 Task: Search one way flight ticket for 3 adults in first from New Bern: Coastal Carolina Regional Airport (was Craven County Regional) to Raleigh: Raleigh-durham International Airport on 8-5-2023. Choice of flights is Spirit. Number of bags: 1 carry on bag. Price is upto 77000. Outbound departure time preference is 19:15.
Action: Mouse moved to (318, 288)
Screenshot: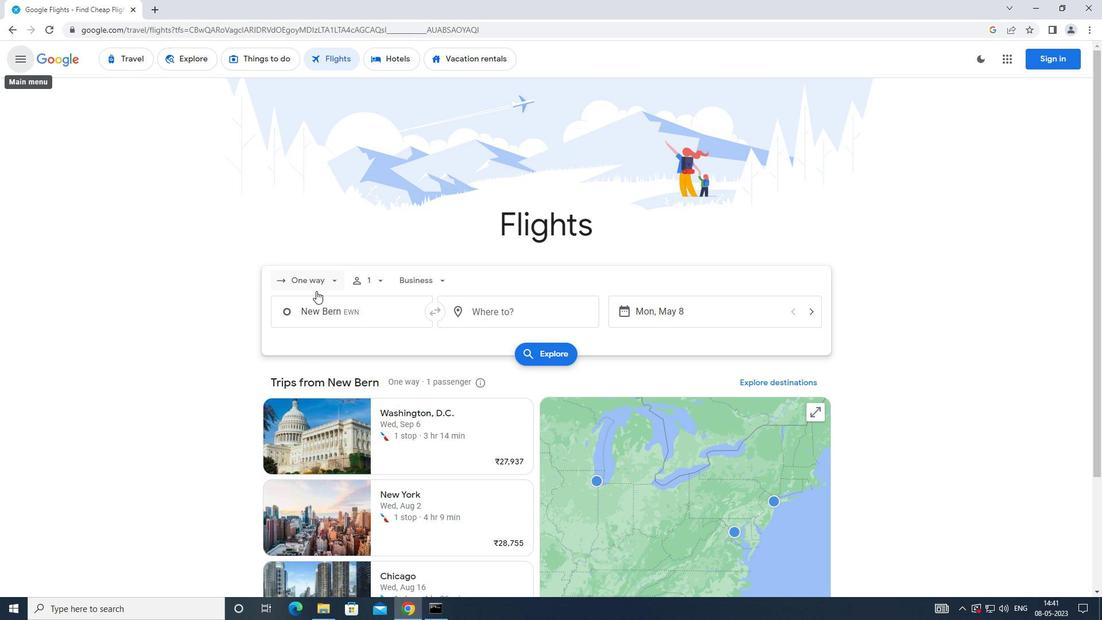 
Action: Mouse pressed left at (318, 288)
Screenshot: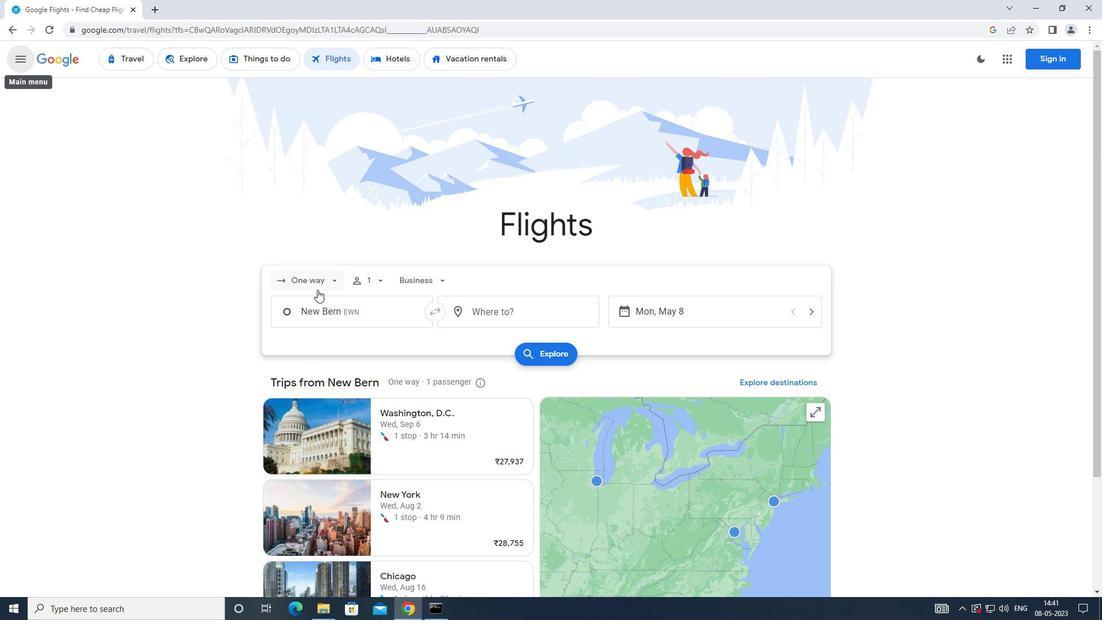 
Action: Mouse moved to (316, 333)
Screenshot: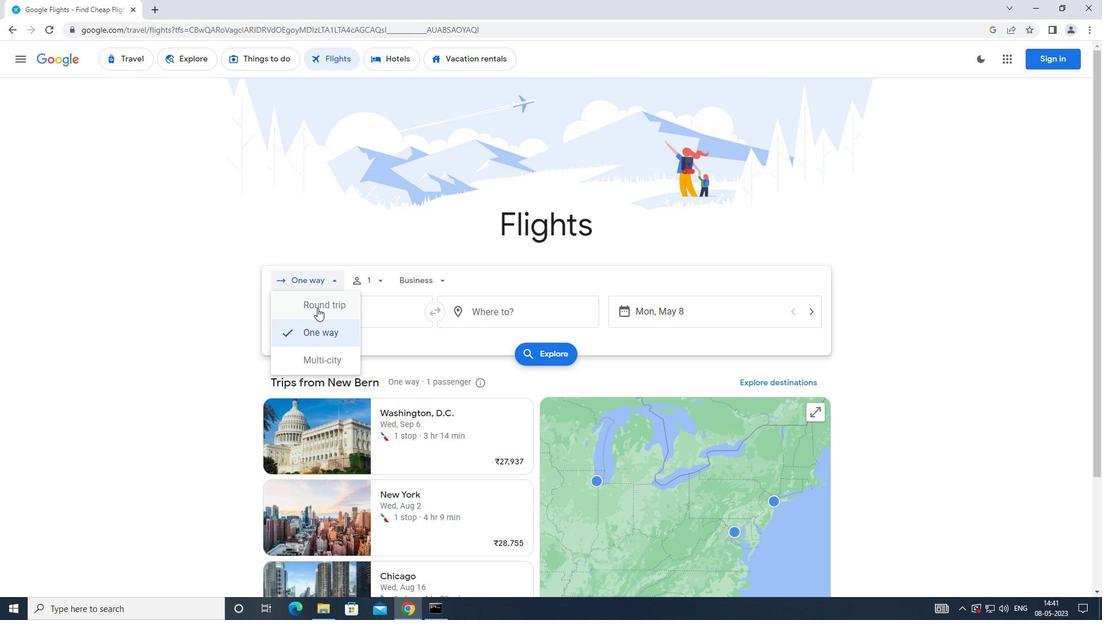 
Action: Mouse pressed left at (316, 333)
Screenshot: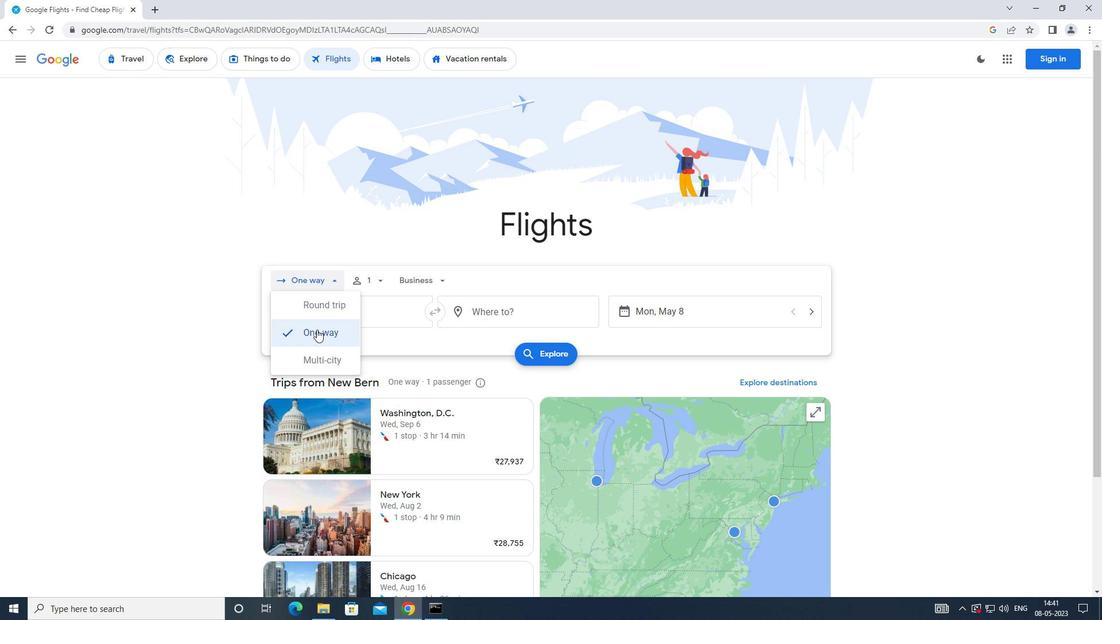 
Action: Mouse moved to (373, 291)
Screenshot: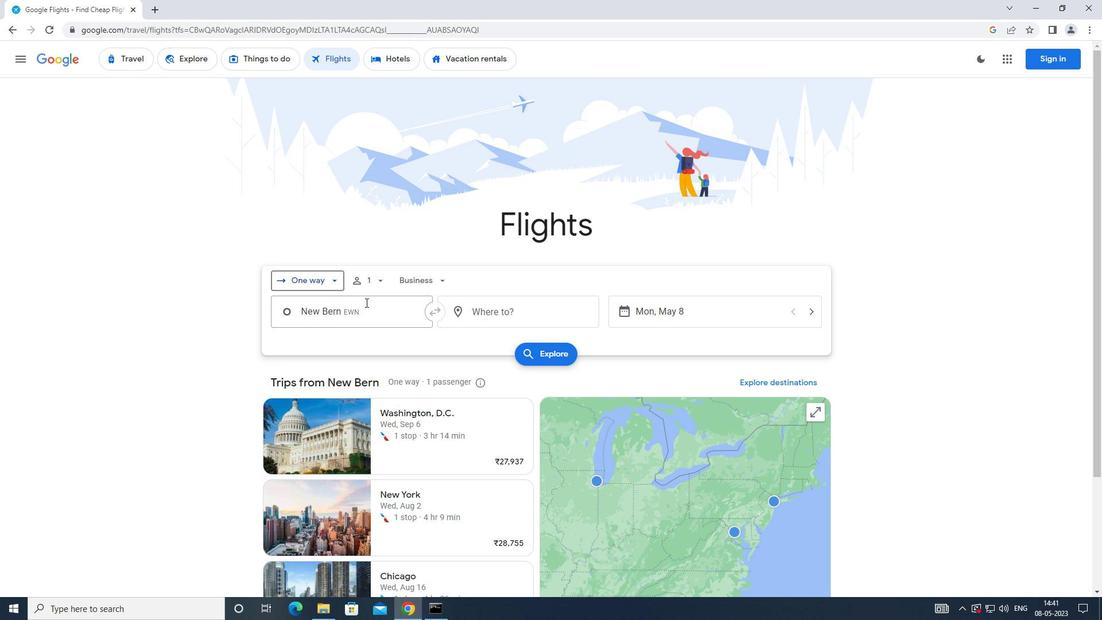 
Action: Mouse pressed left at (373, 291)
Screenshot: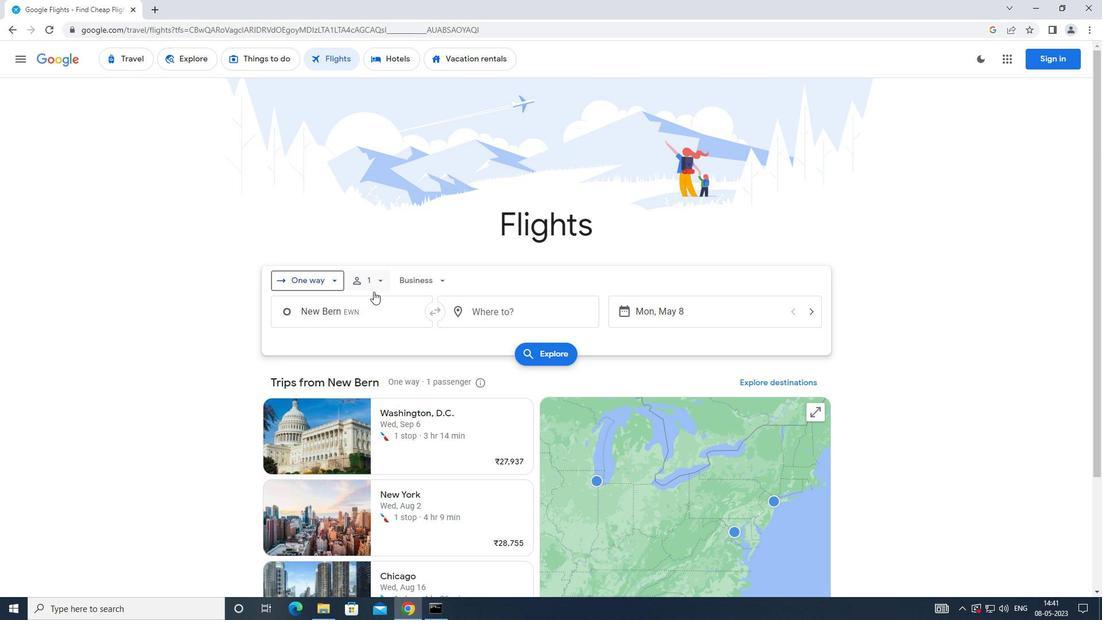 
Action: Mouse moved to (470, 315)
Screenshot: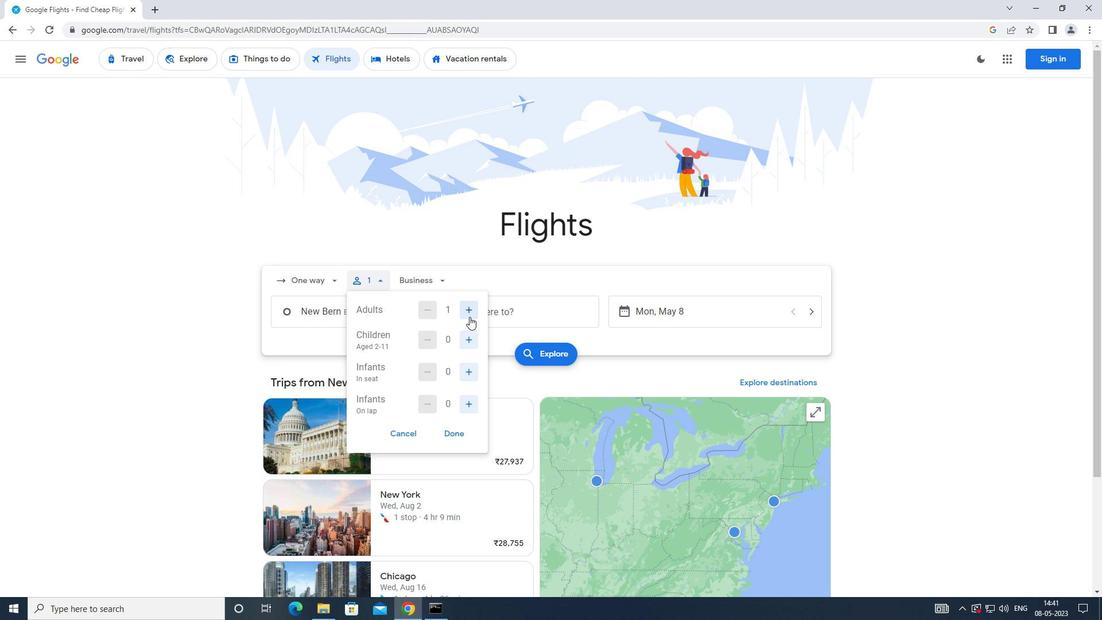 
Action: Mouse pressed left at (470, 315)
Screenshot: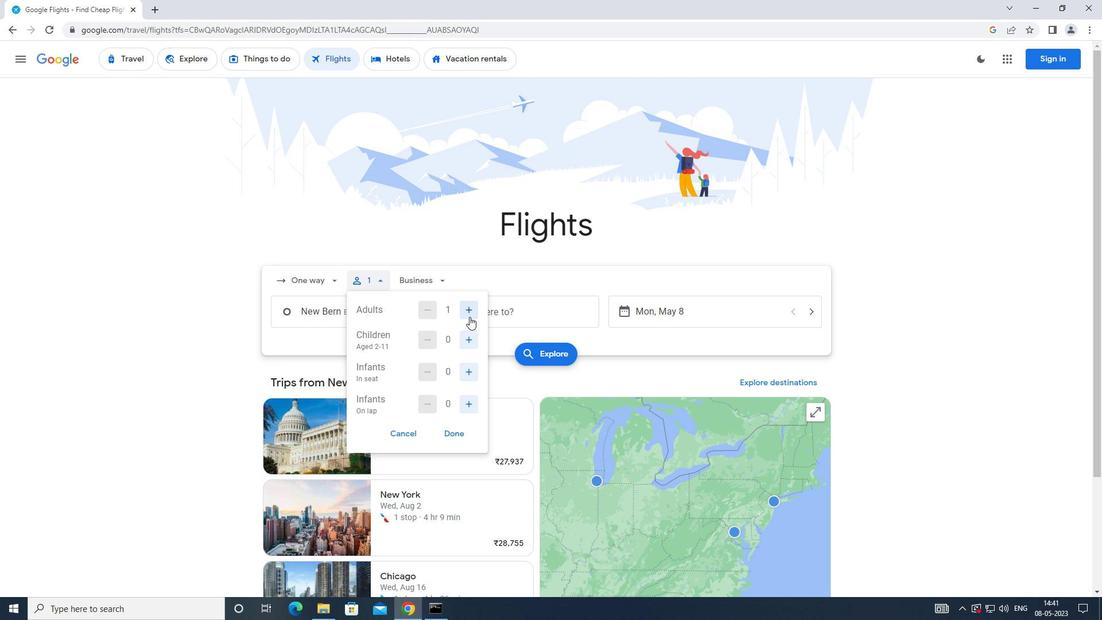 
Action: Mouse moved to (470, 315)
Screenshot: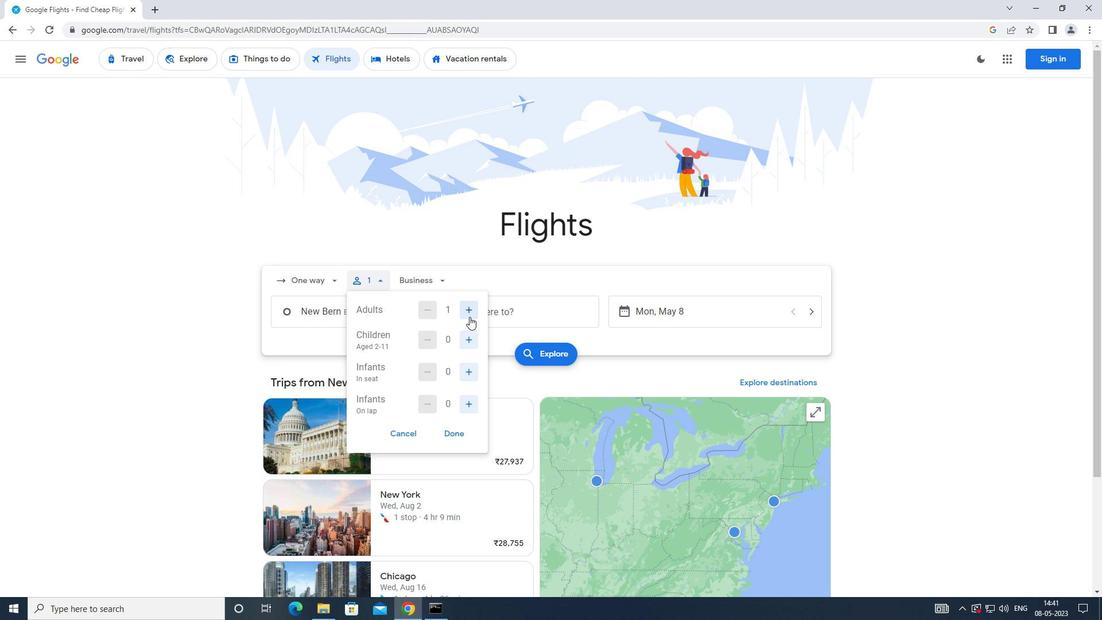 
Action: Mouse pressed left at (470, 315)
Screenshot: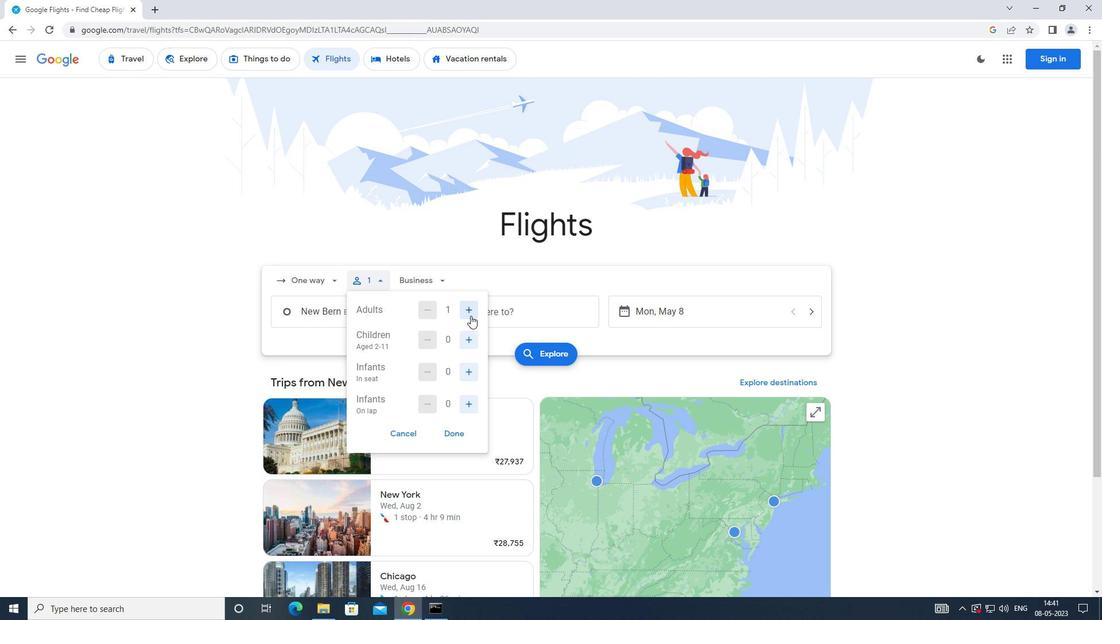 
Action: Mouse moved to (451, 429)
Screenshot: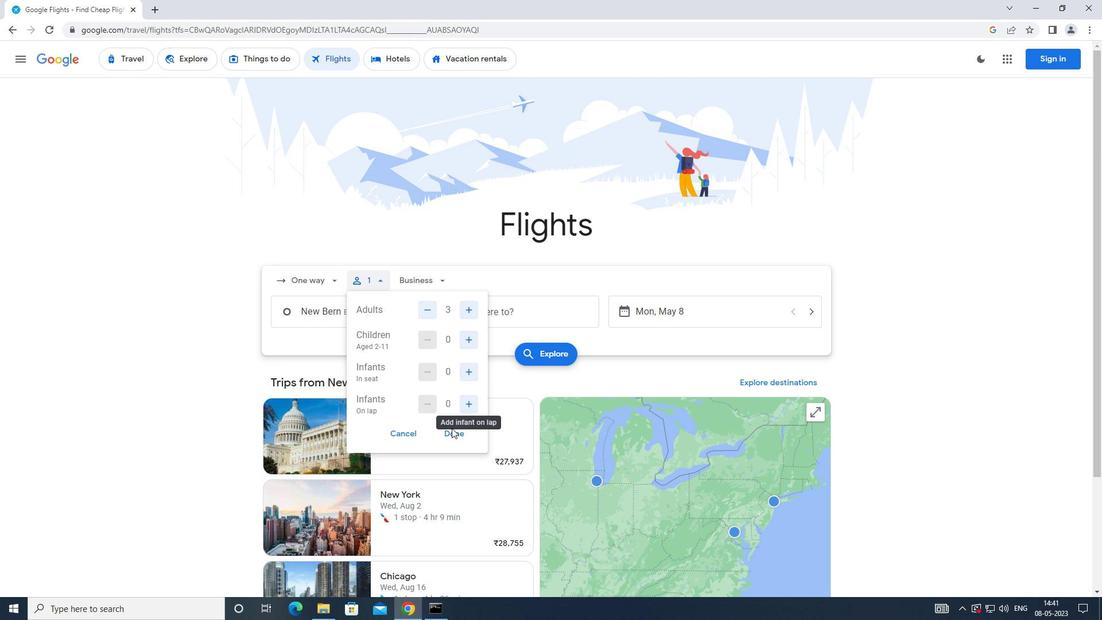 
Action: Mouse pressed left at (451, 429)
Screenshot: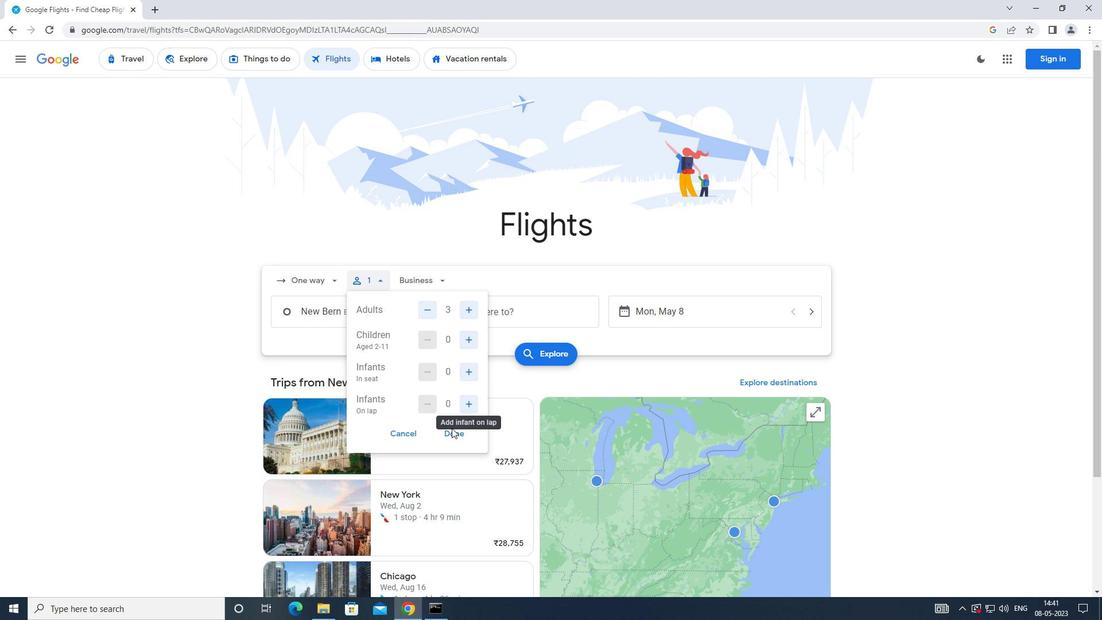 
Action: Mouse moved to (423, 288)
Screenshot: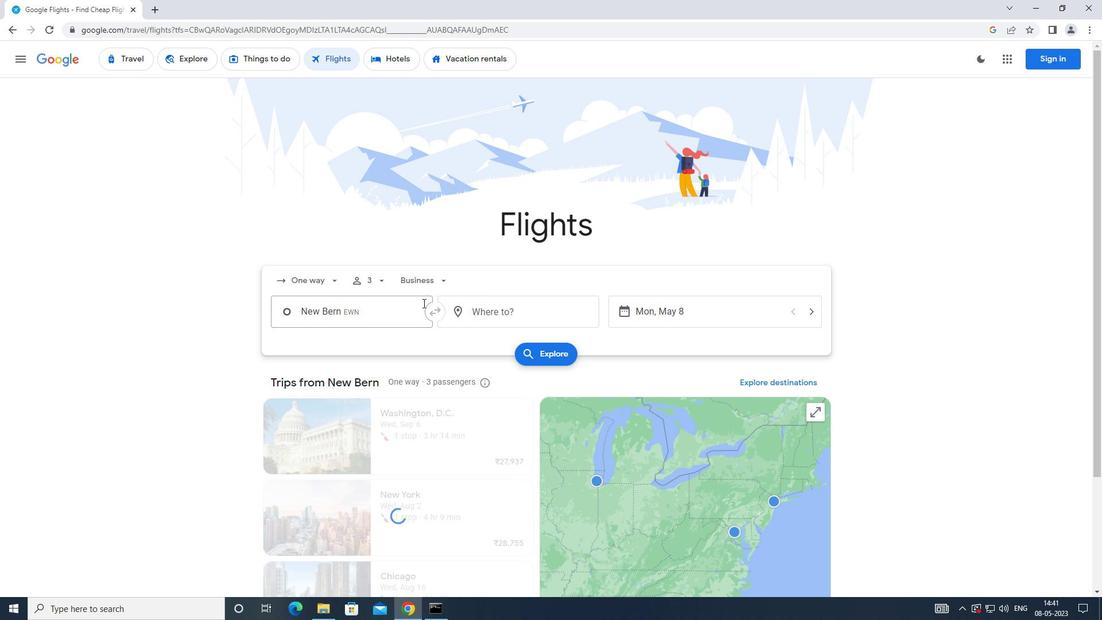 
Action: Mouse pressed left at (423, 288)
Screenshot: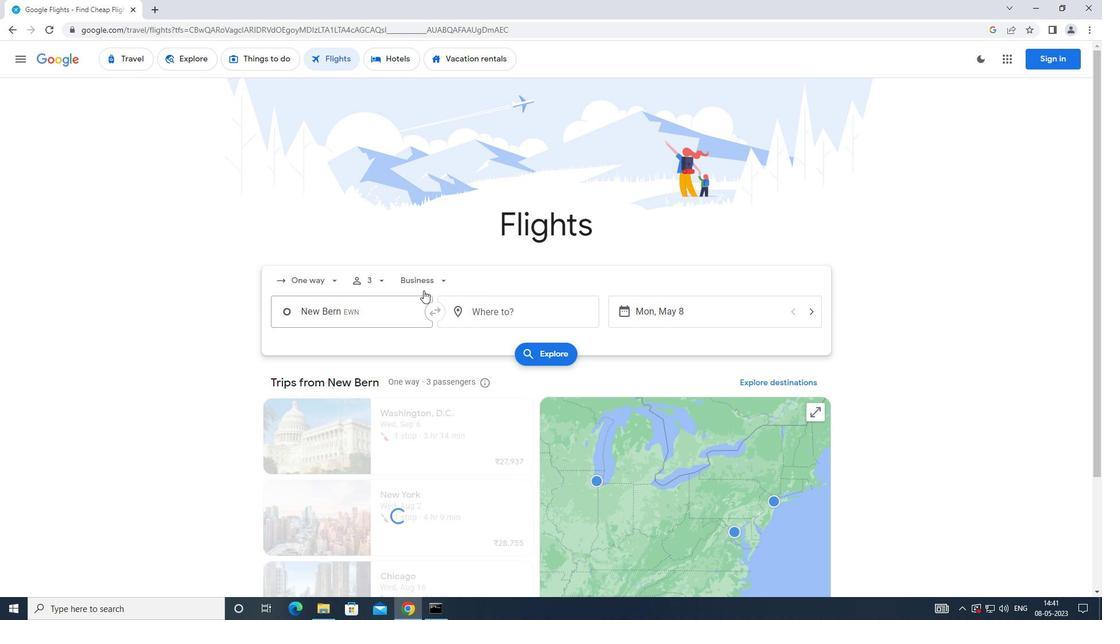
Action: Mouse moved to (449, 397)
Screenshot: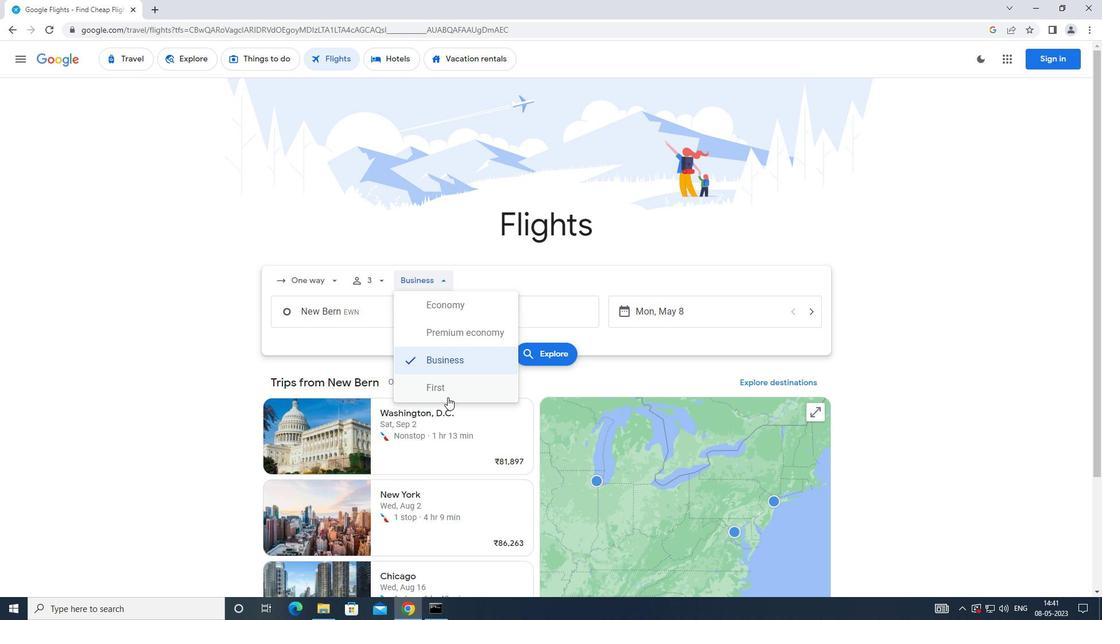 
Action: Mouse pressed left at (449, 397)
Screenshot: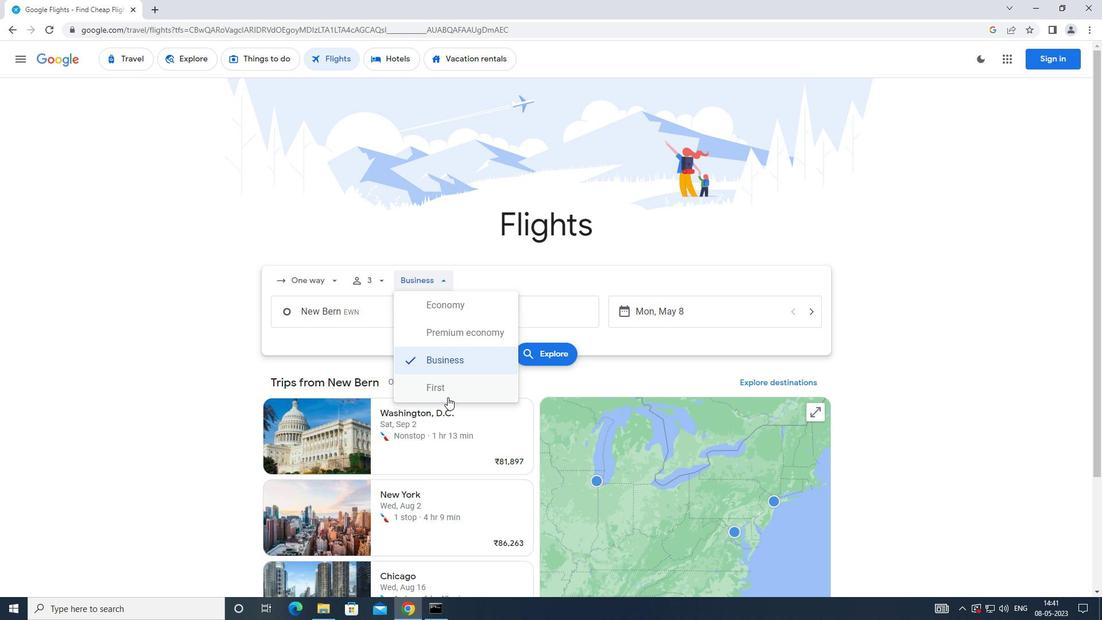 
Action: Mouse moved to (371, 307)
Screenshot: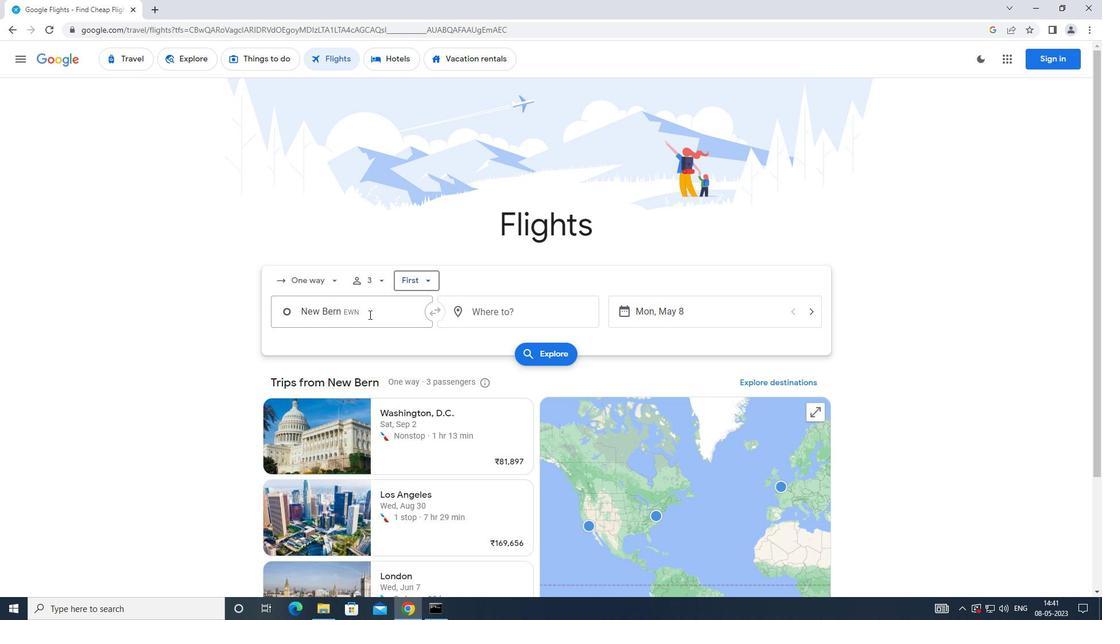 
Action: Mouse pressed left at (371, 307)
Screenshot: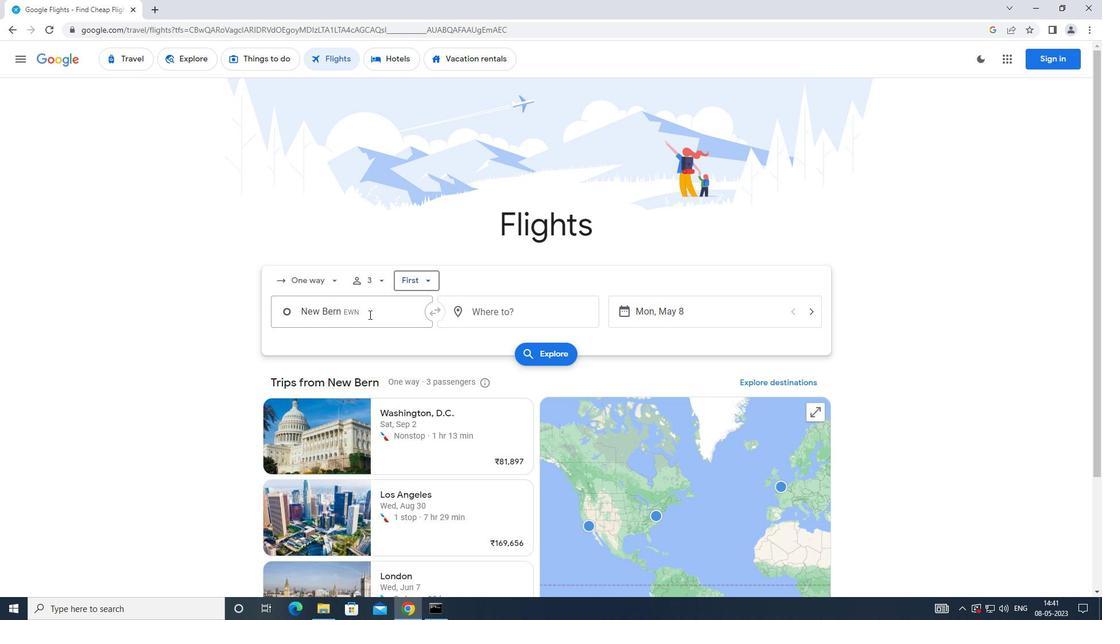 
Action: Mouse moved to (355, 318)
Screenshot: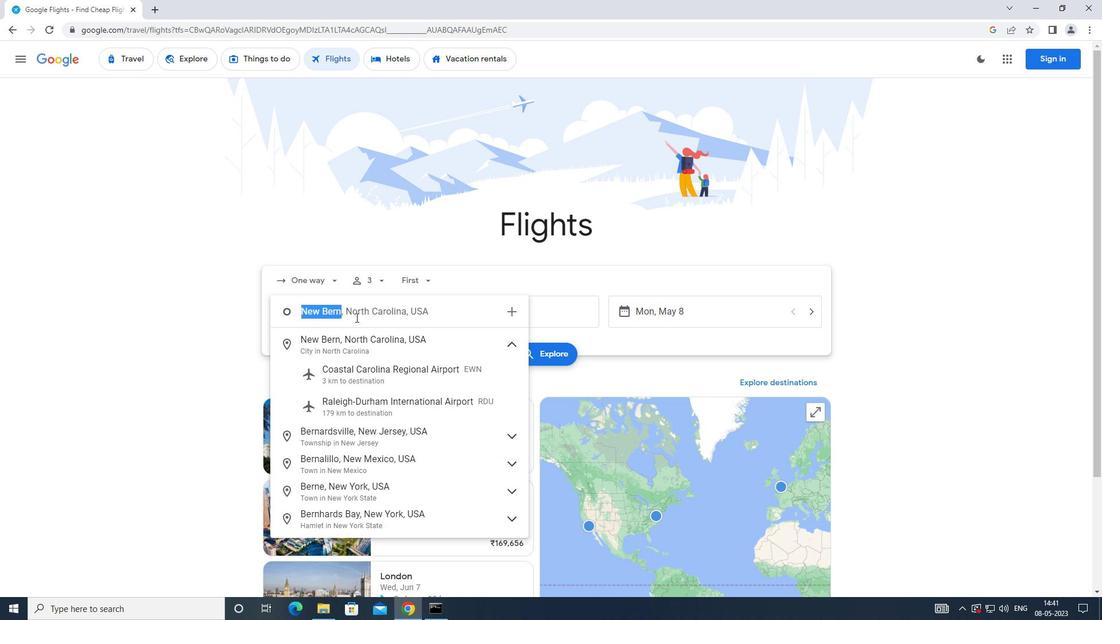 
Action: Key pressed <Key.caps_lock>
Screenshot: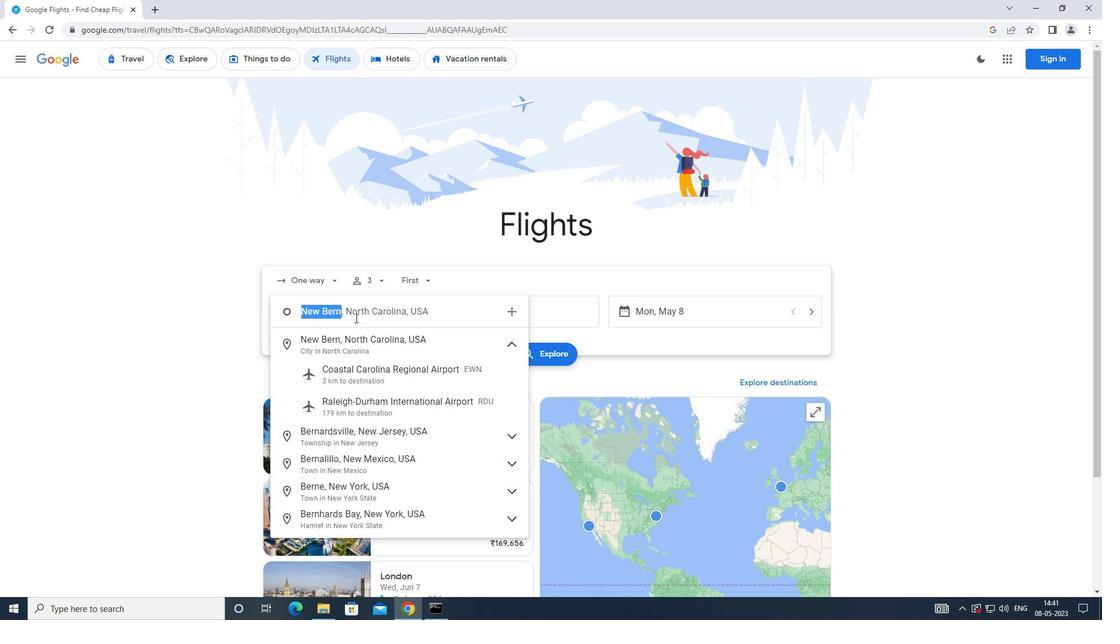 
Action: Mouse moved to (355, 318)
Screenshot: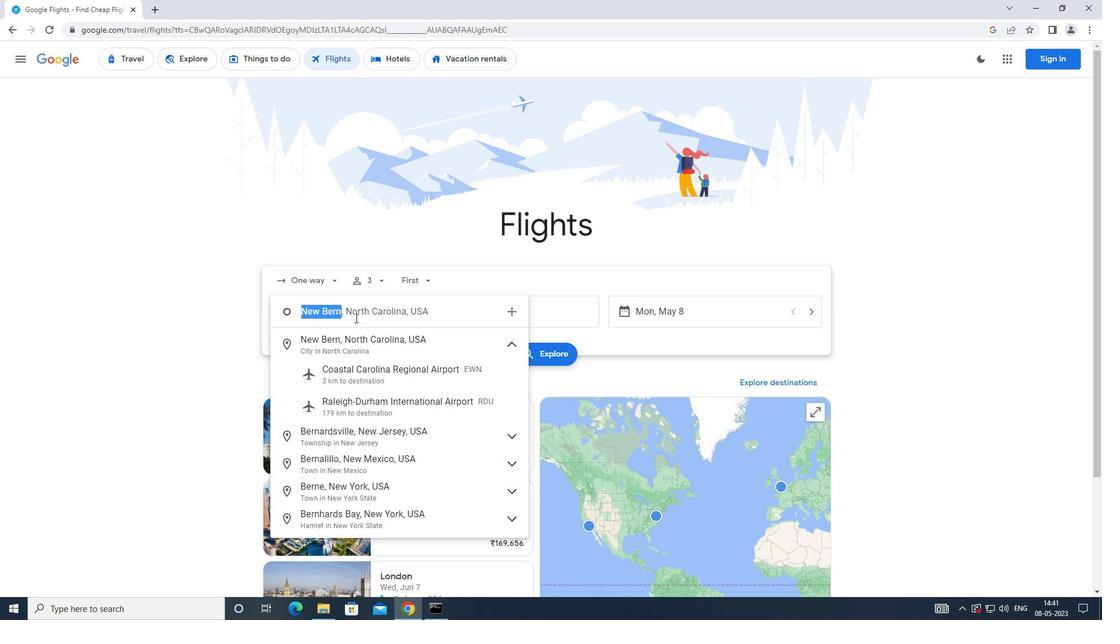 
Action: Key pressed c
Screenshot: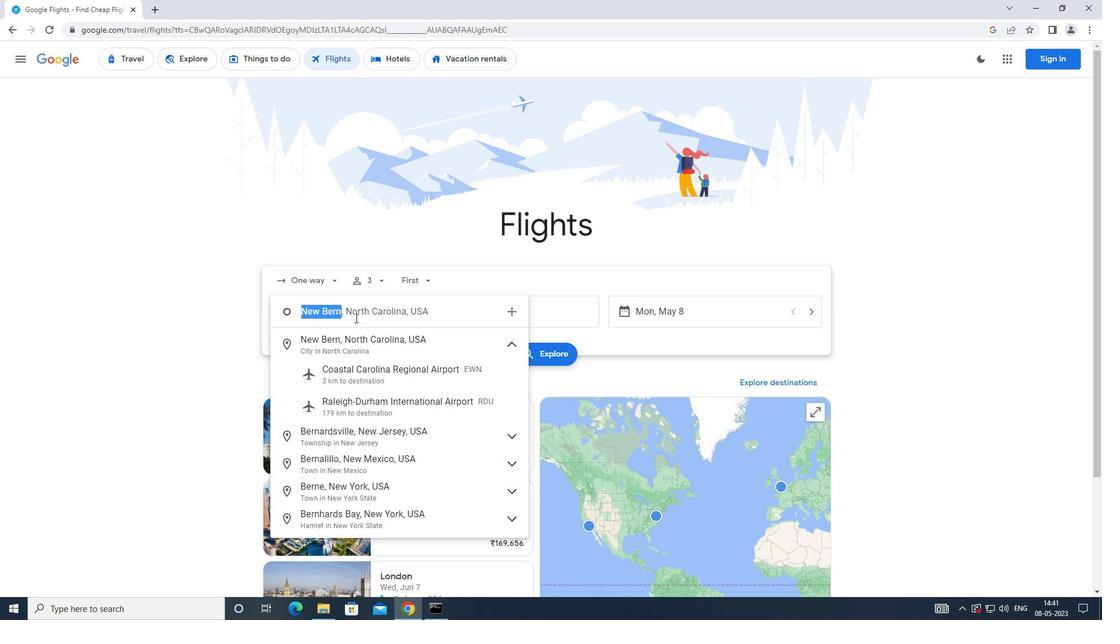 
Action: Mouse moved to (355, 318)
Screenshot: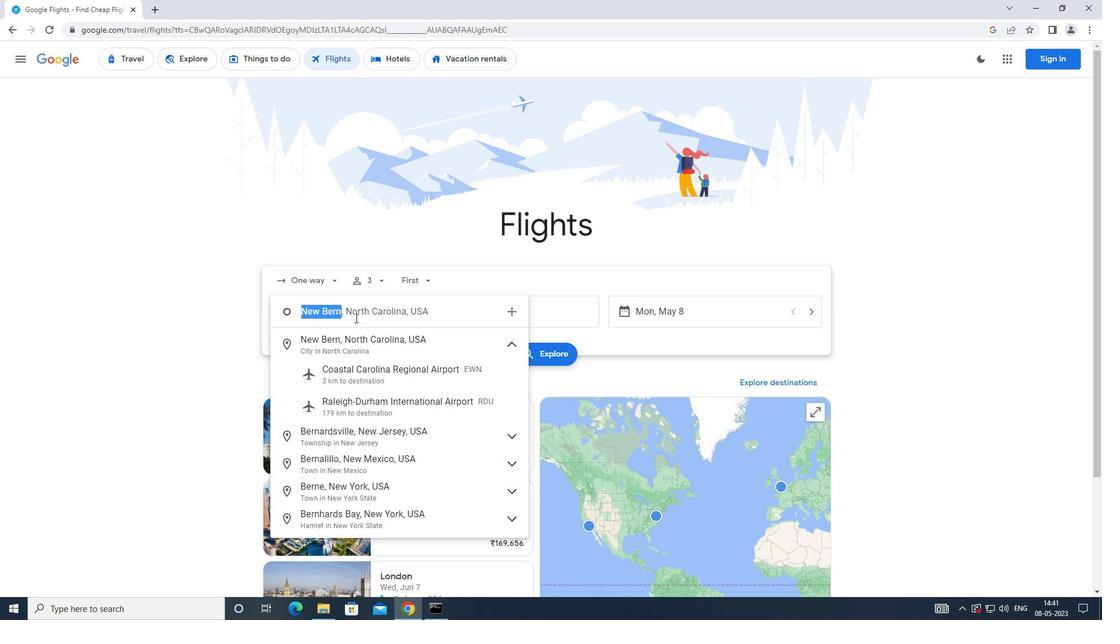 
Action: Key pressed <Key.caps_lock>
Screenshot: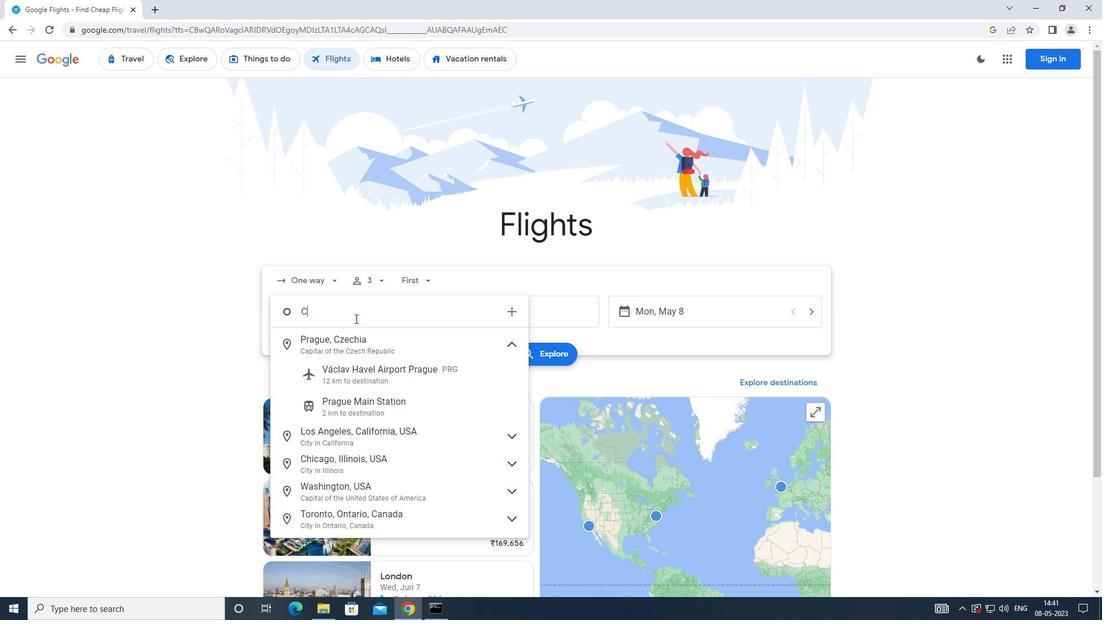 
Action: Mouse moved to (326, 337)
Screenshot: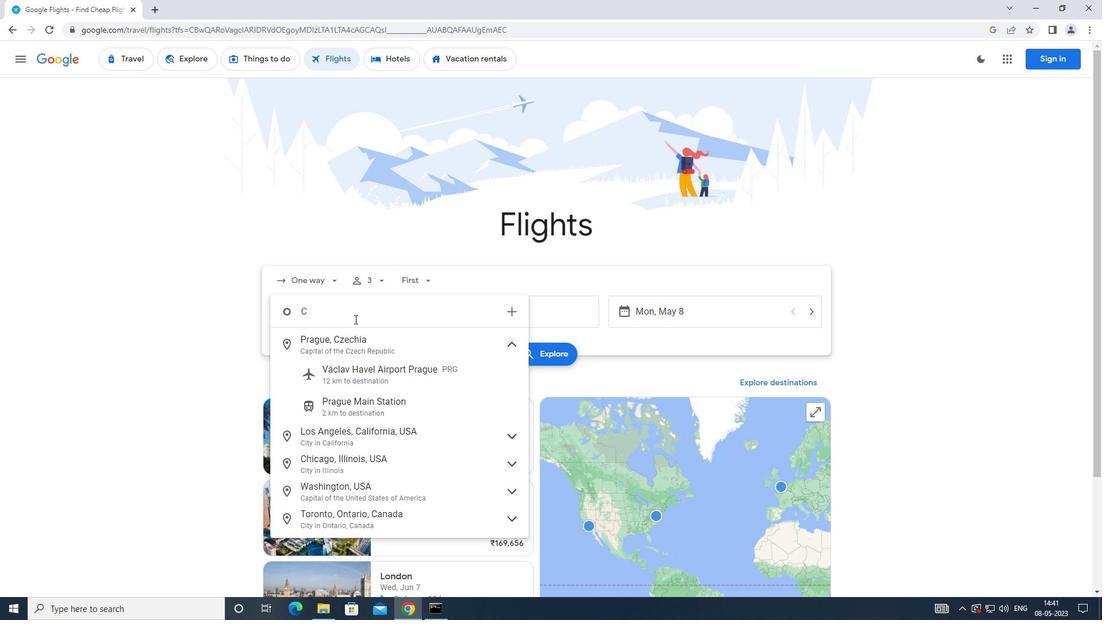 
Action: Key pressed oastal
Screenshot: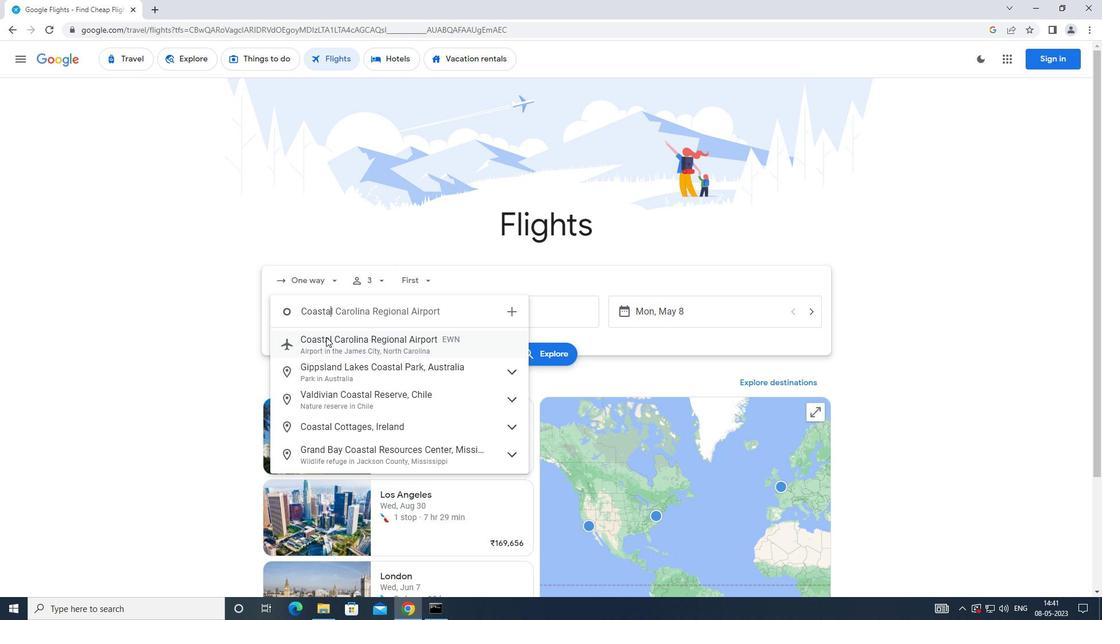 
Action: Mouse moved to (336, 349)
Screenshot: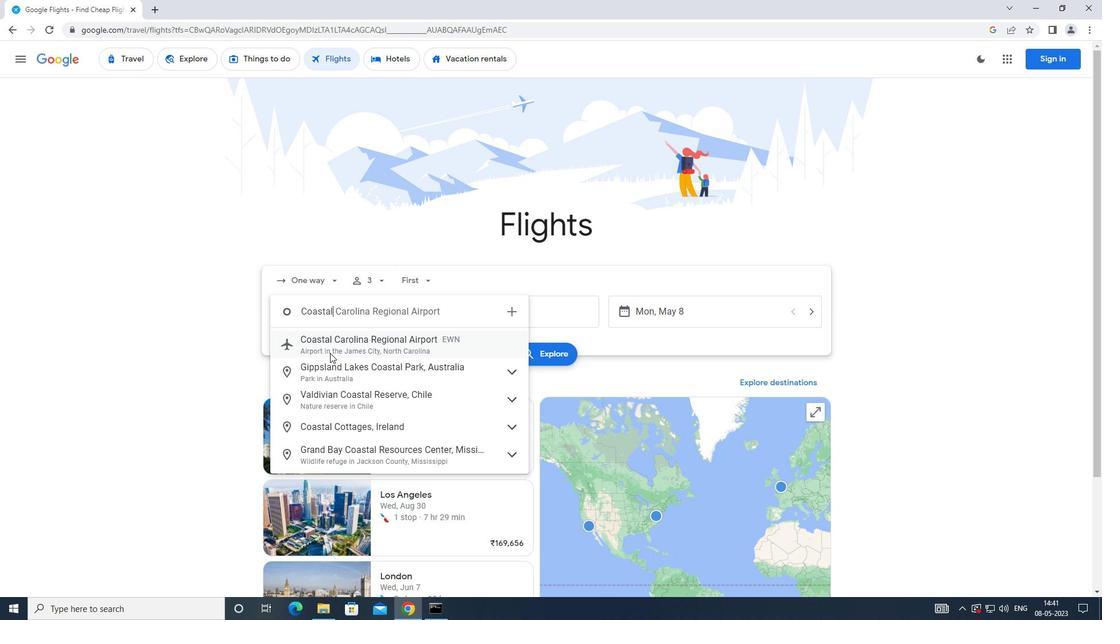 
Action: Mouse pressed left at (336, 349)
Screenshot: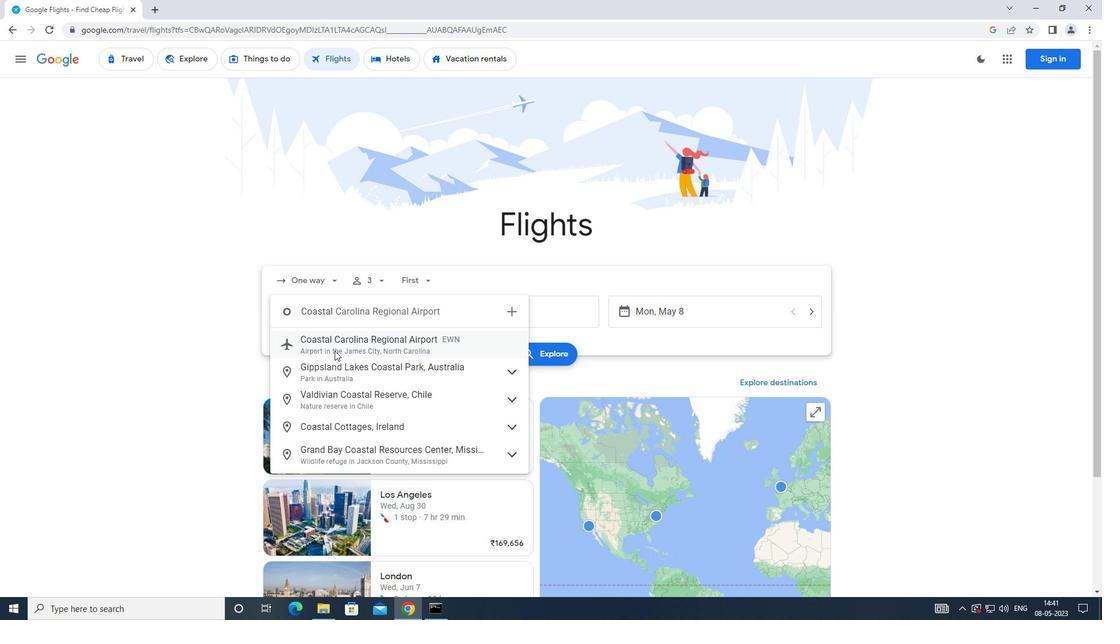 
Action: Mouse moved to (465, 316)
Screenshot: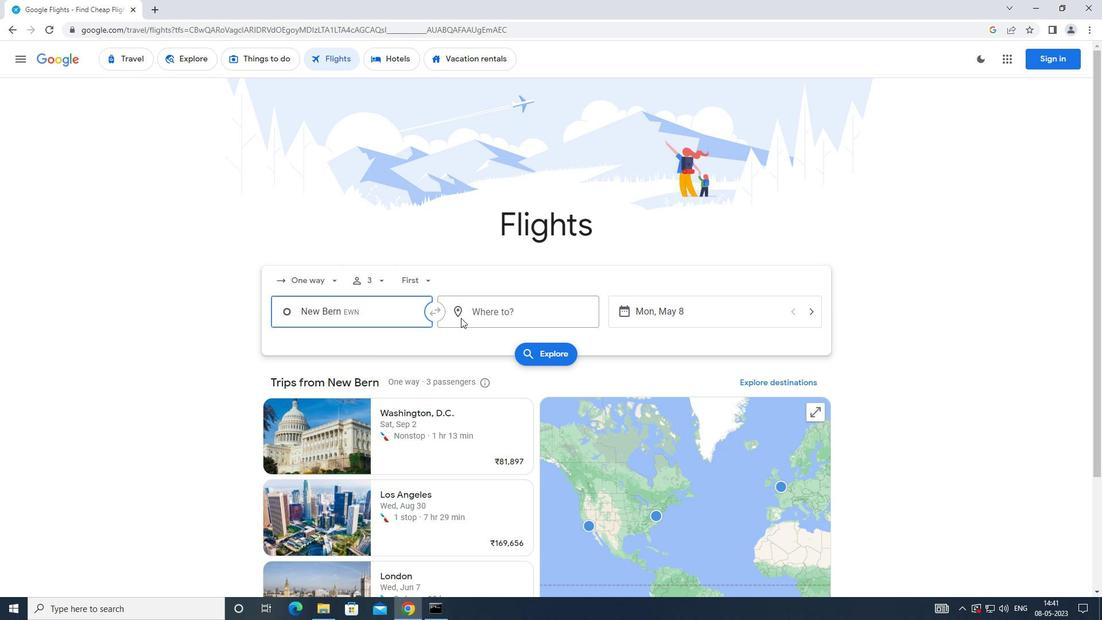 
Action: Mouse pressed left at (465, 316)
Screenshot: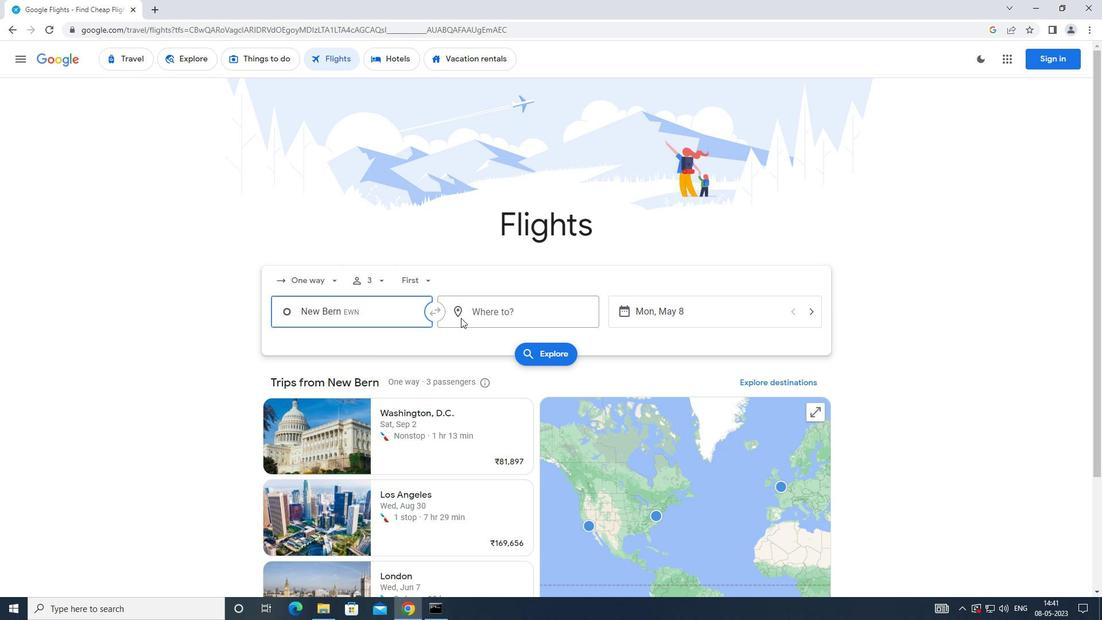 
Action: Mouse moved to (444, 328)
Screenshot: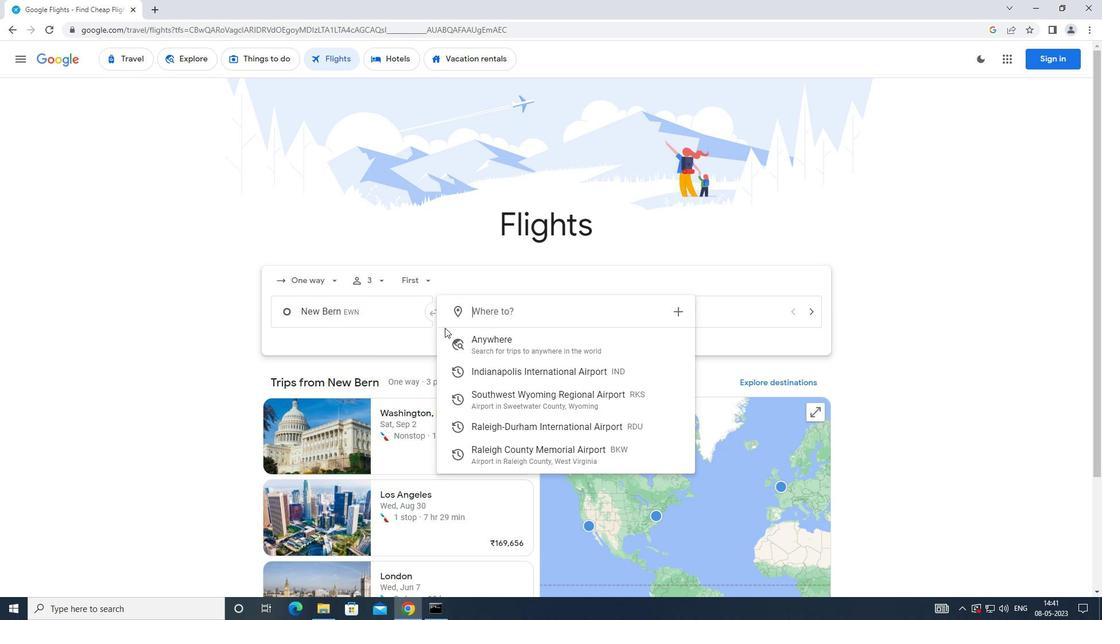 
Action: Key pressed <Key.caps_lock>r
Screenshot: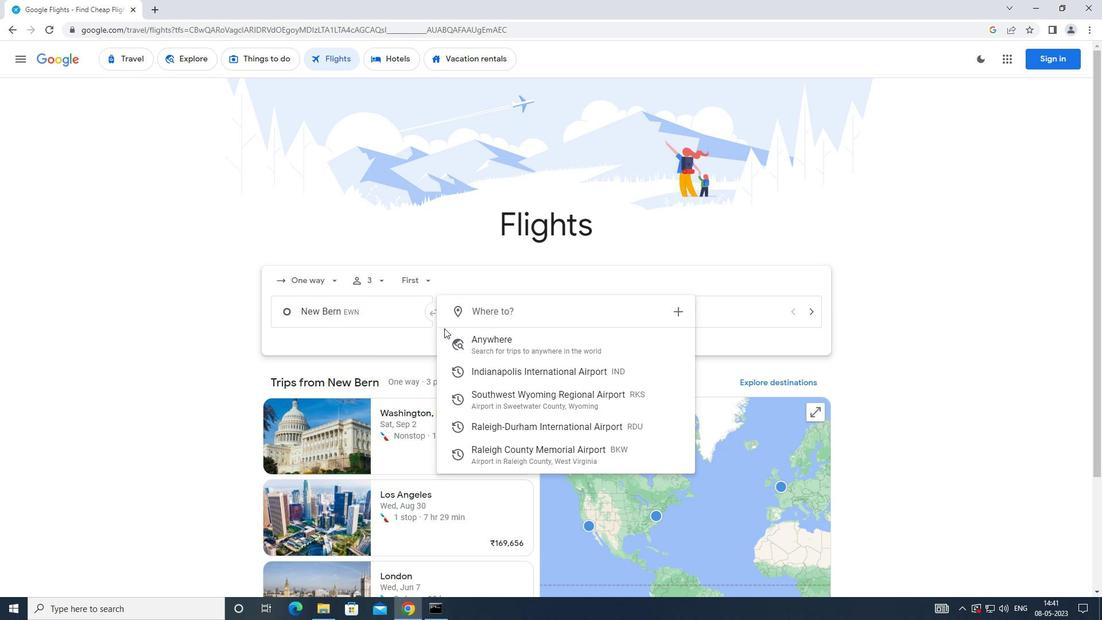 
Action: Mouse moved to (443, 328)
Screenshot: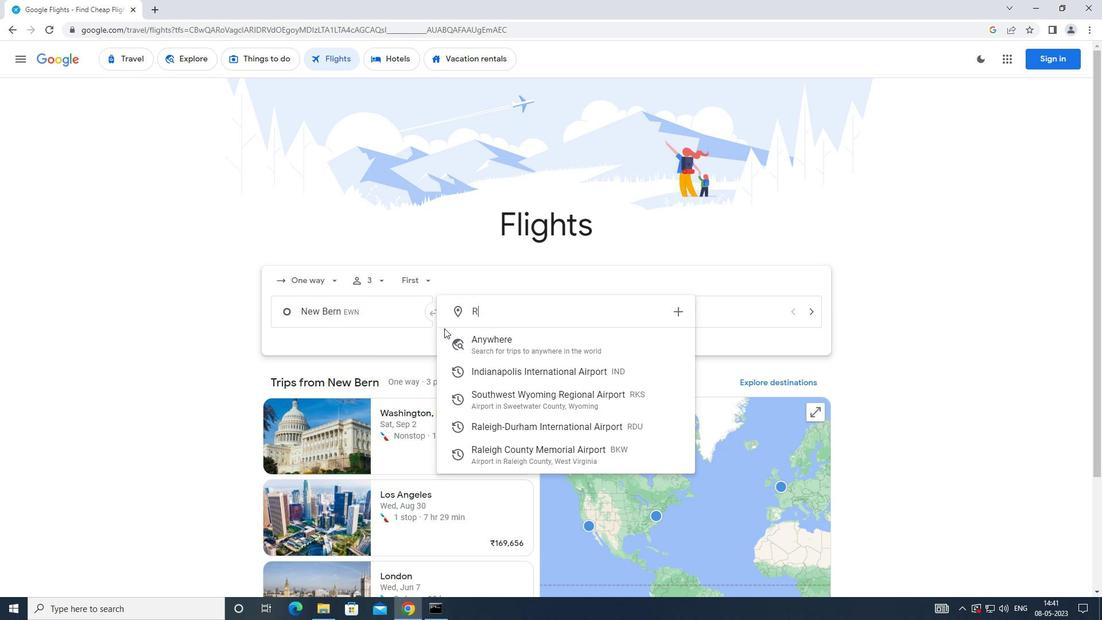 
Action: Key pressed <Key.caps_lock>aleigh
Screenshot: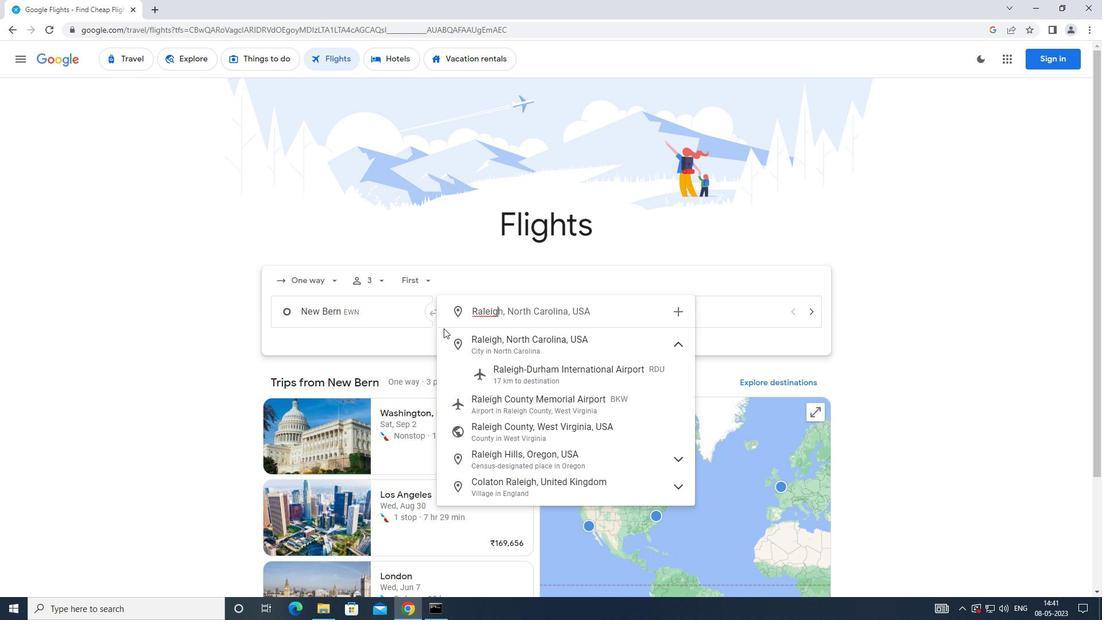 
Action: Mouse moved to (512, 372)
Screenshot: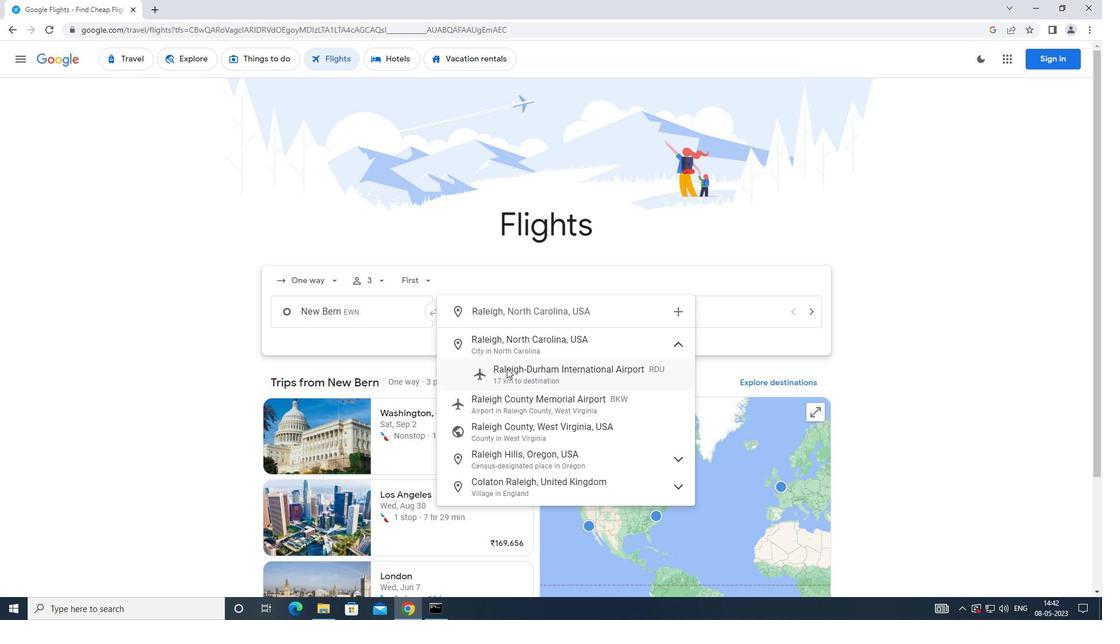 
Action: Mouse pressed left at (512, 372)
Screenshot: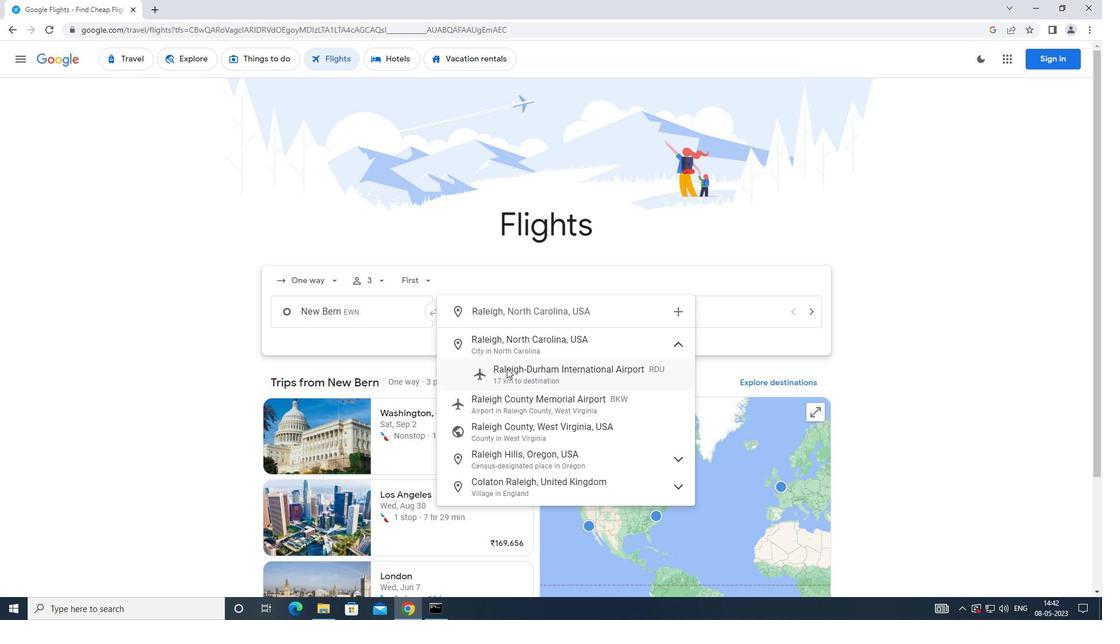 
Action: Mouse moved to (651, 316)
Screenshot: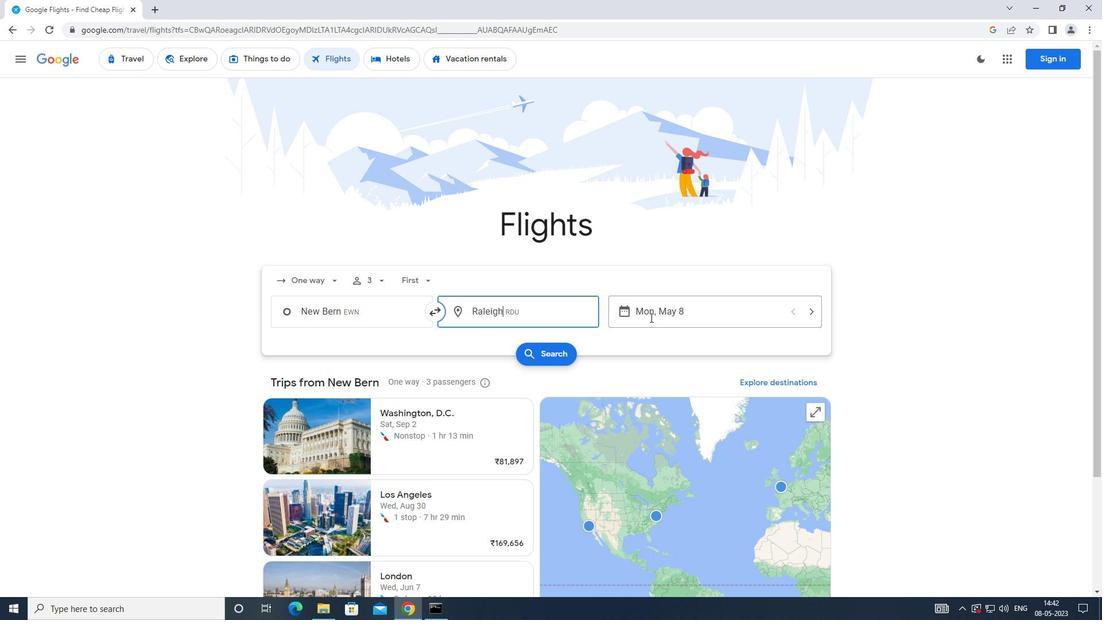 
Action: Mouse pressed left at (651, 316)
Screenshot: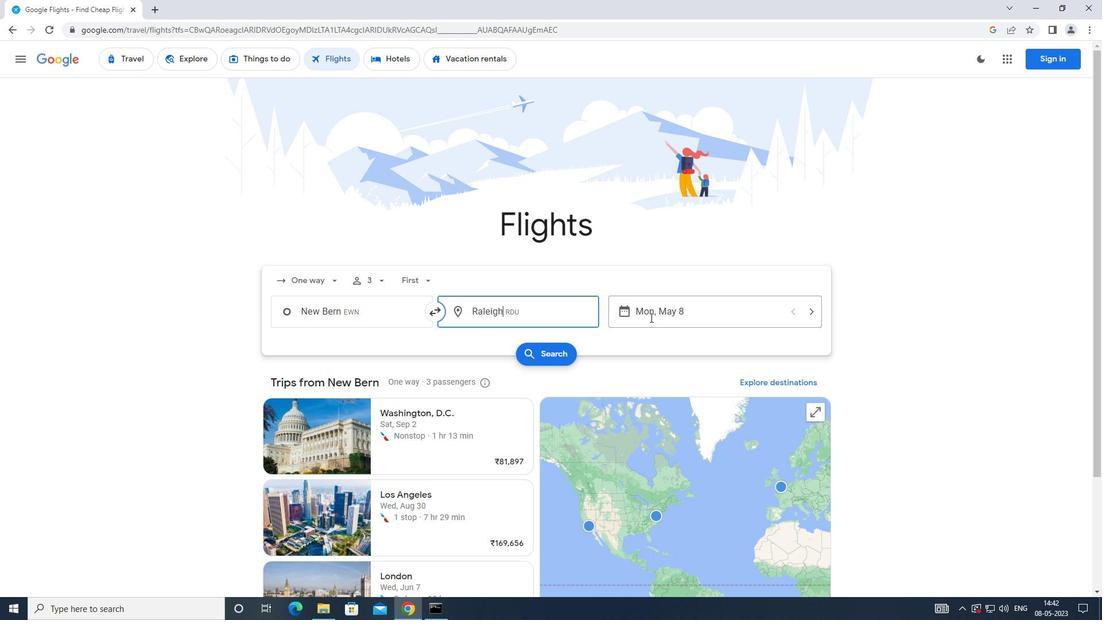 
Action: Mouse moved to (443, 428)
Screenshot: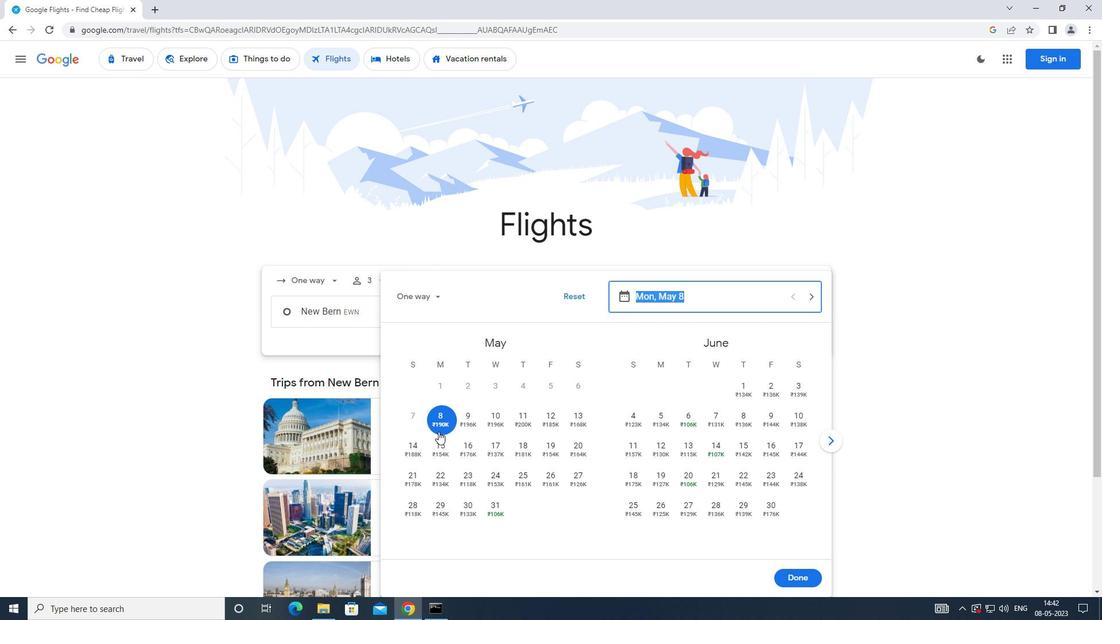 
Action: Mouse pressed left at (443, 428)
Screenshot: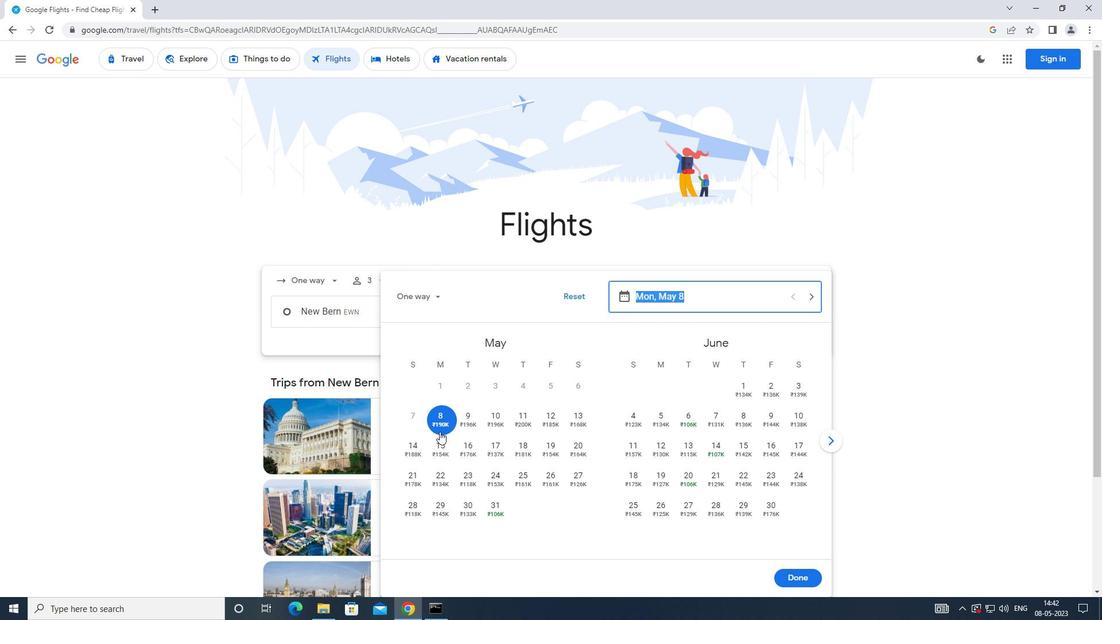 
Action: Mouse moved to (798, 572)
Screenshot: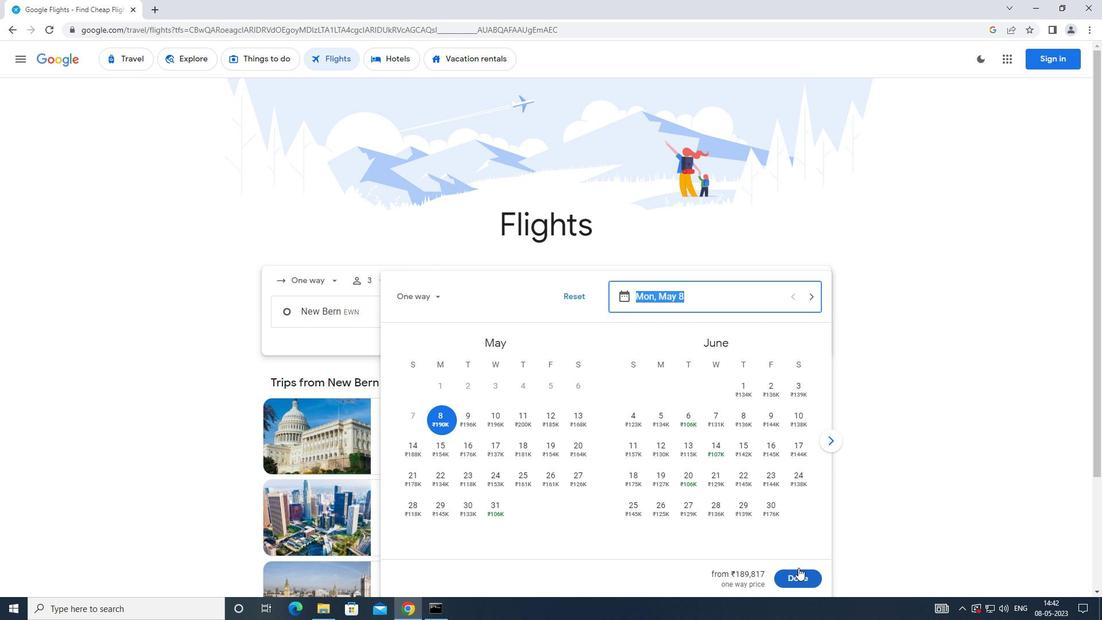 
Action: Mouse pressed left at (798, 572)
Screenshot: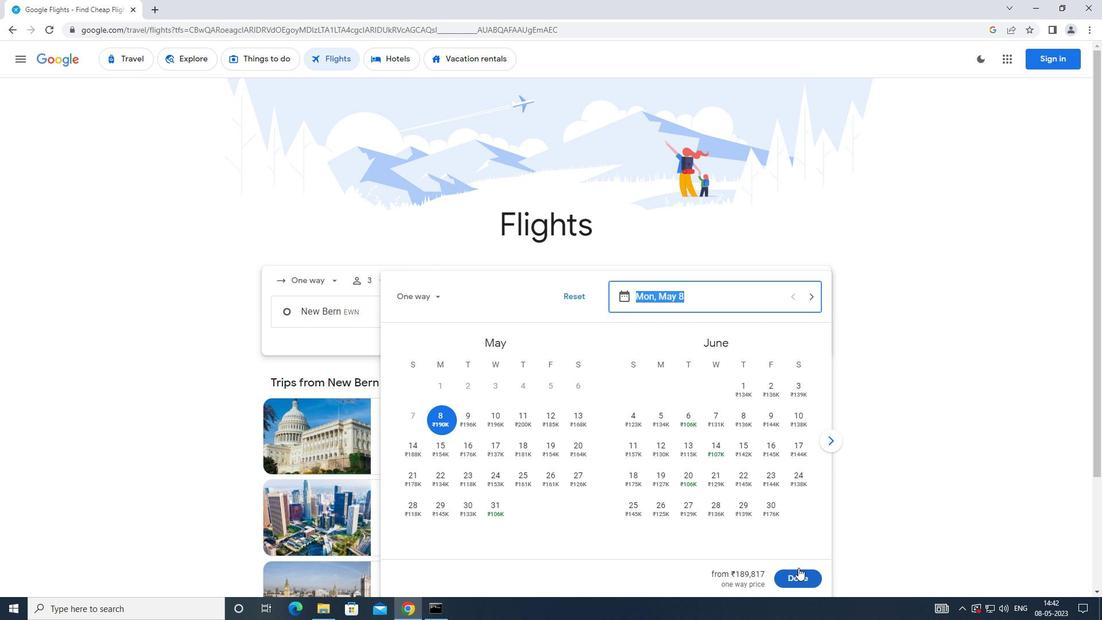
Action: Mouse moved to (554, 350)
Screenshot: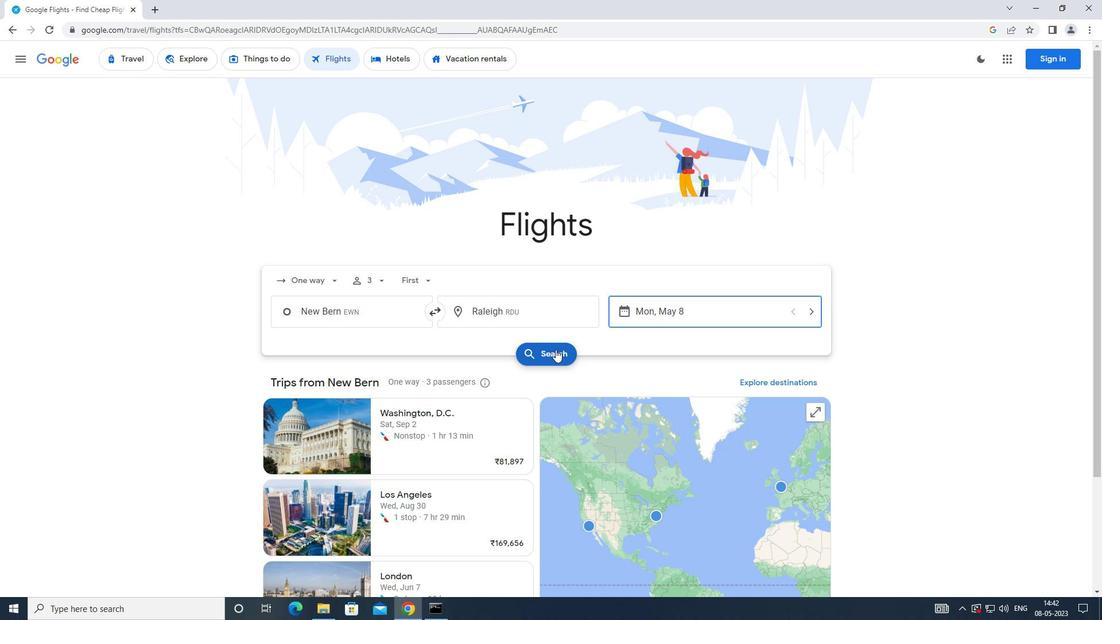 
Action: Mouse pressed left at (554, 350)
Screenshot: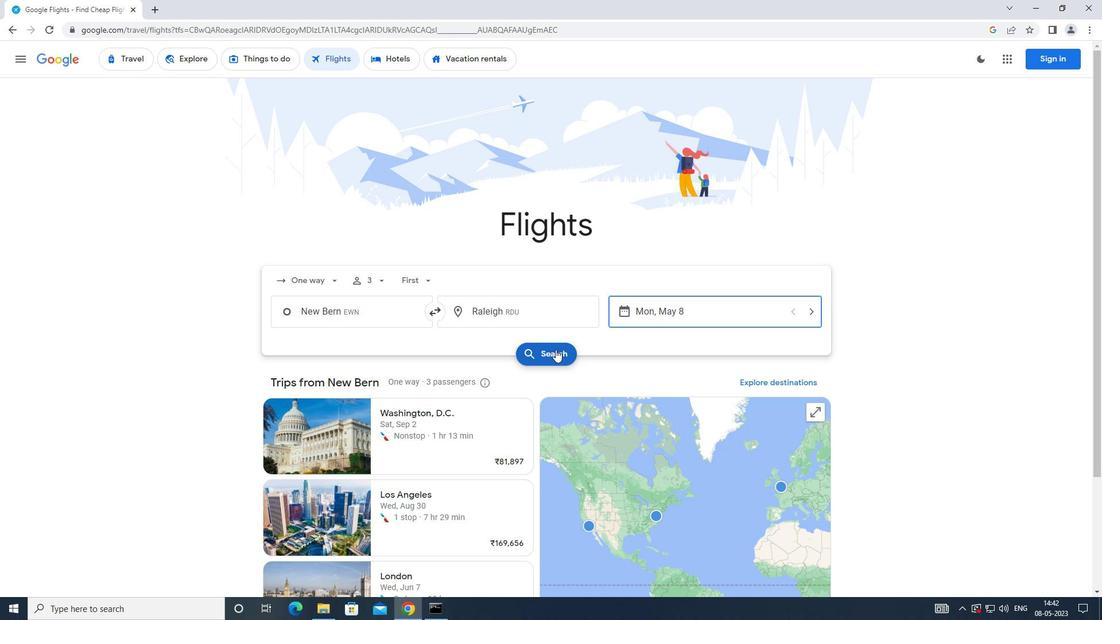 
Action: Mouse moved to (282, 160)
Screenshot: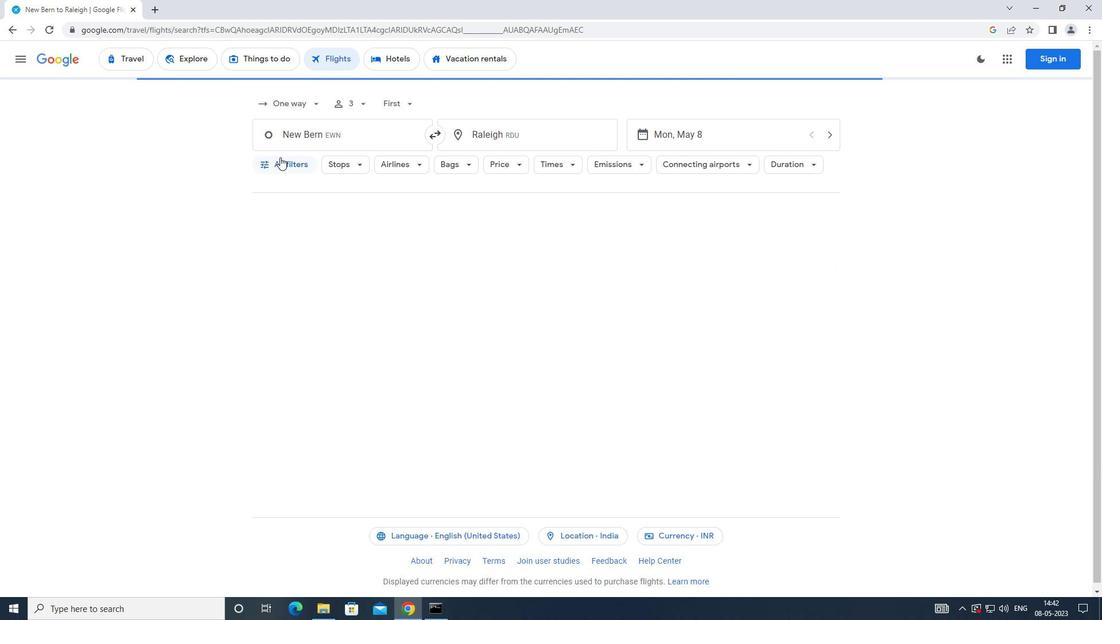 
Action: Mouse pressed left at (282, 160)
Screenshot: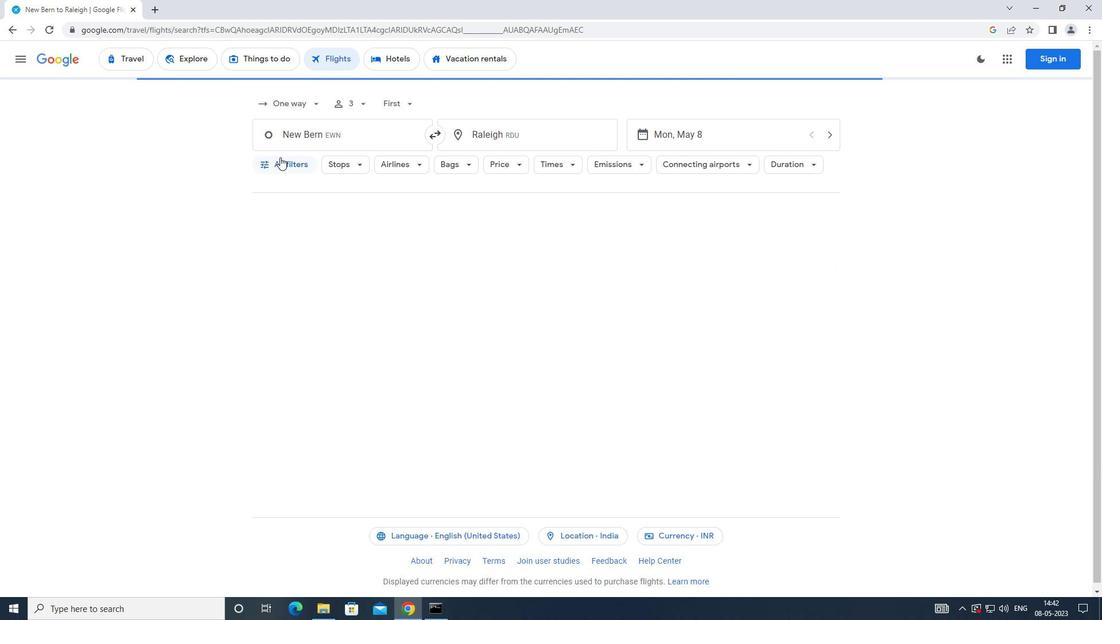 
Action: Mouse moved to (414, 411)
Screenshot: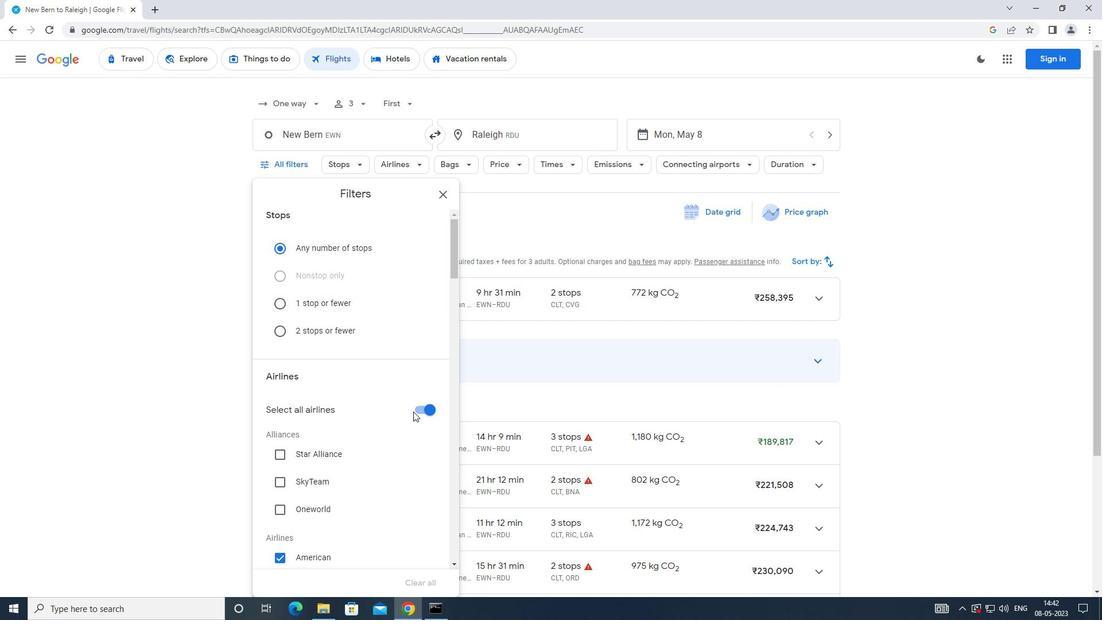 
Action: Mouse pressed left at (414, 411)
Screenshot: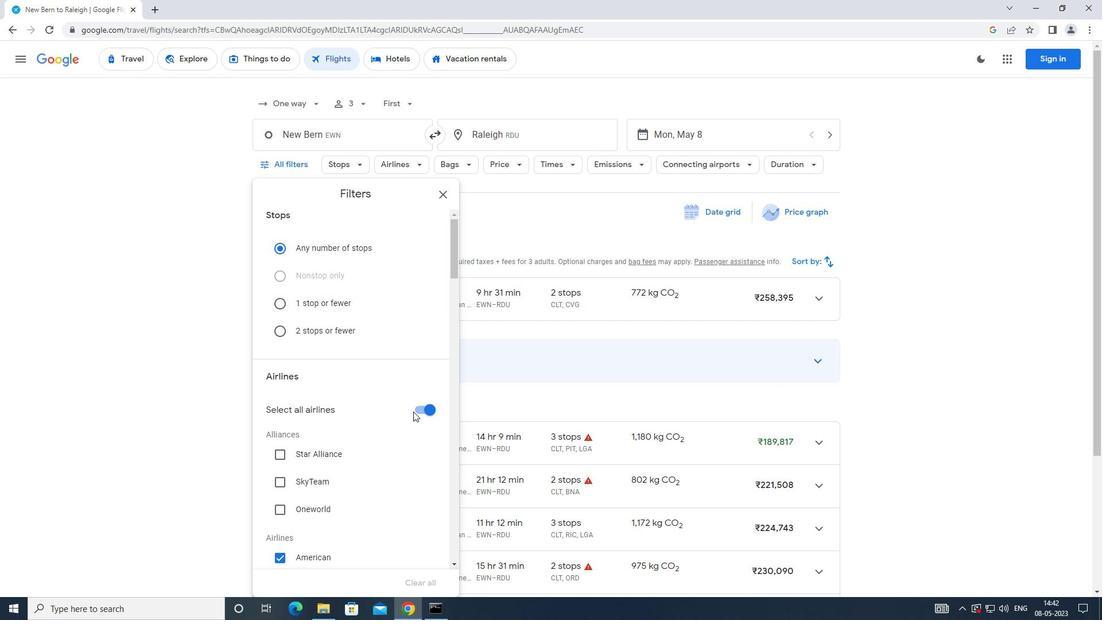 
Action: Mouse moved to (425, 411)
Screenshot: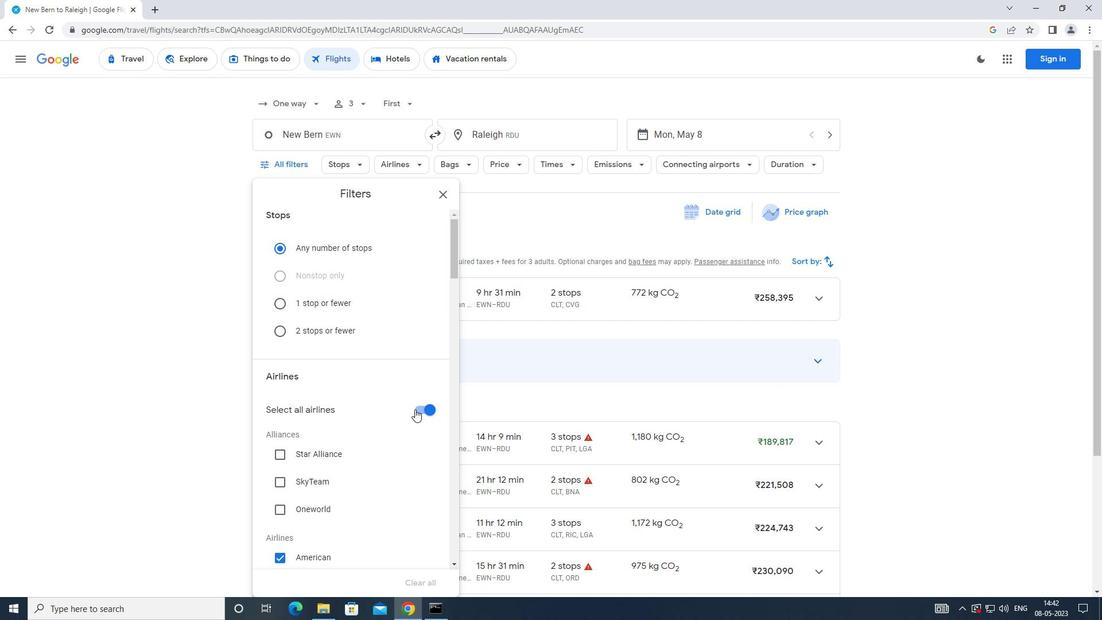 
Action: Mouse pressed left at (425, 411)
Screenshot: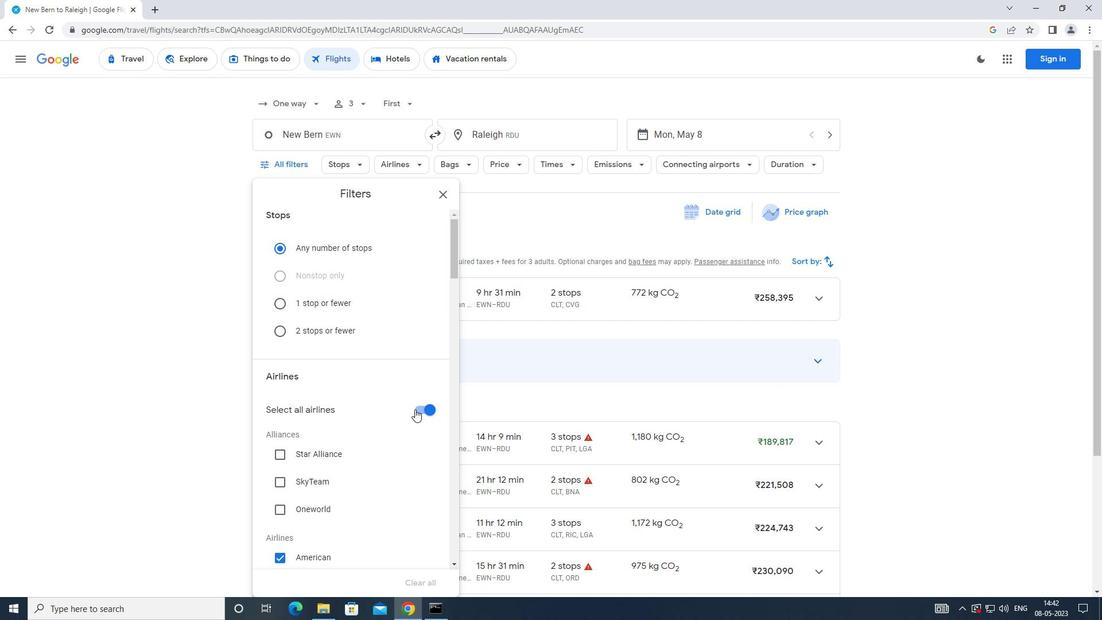 
Action: Mouse moved to (391, 399)
Screenshot: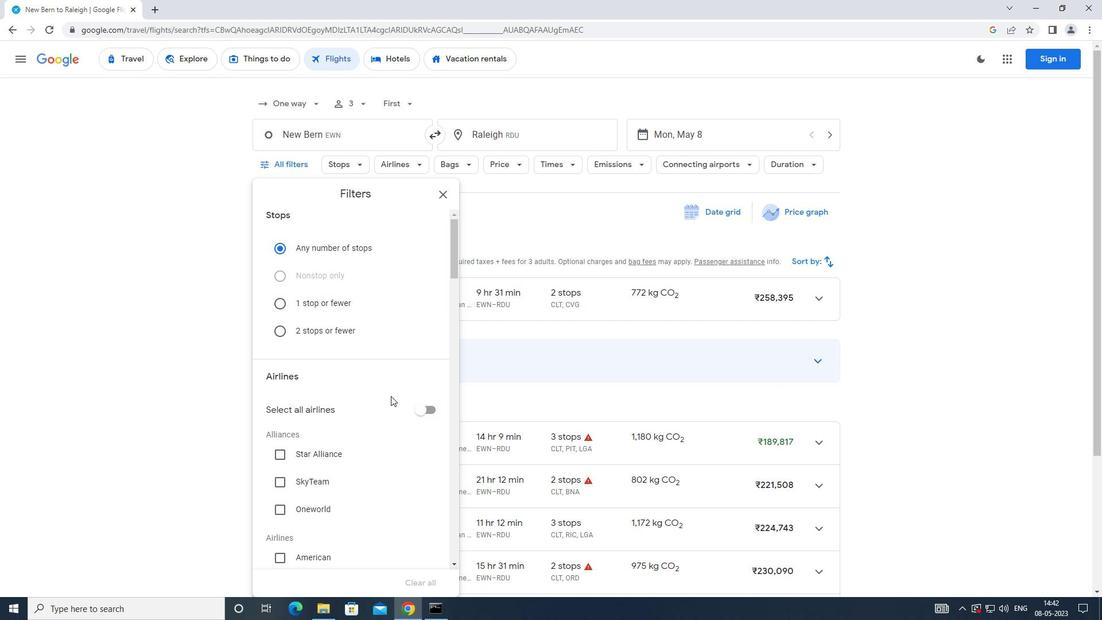 
Action: Mouse scrolled (391, 398) with delta (0, 0)
Screenshot: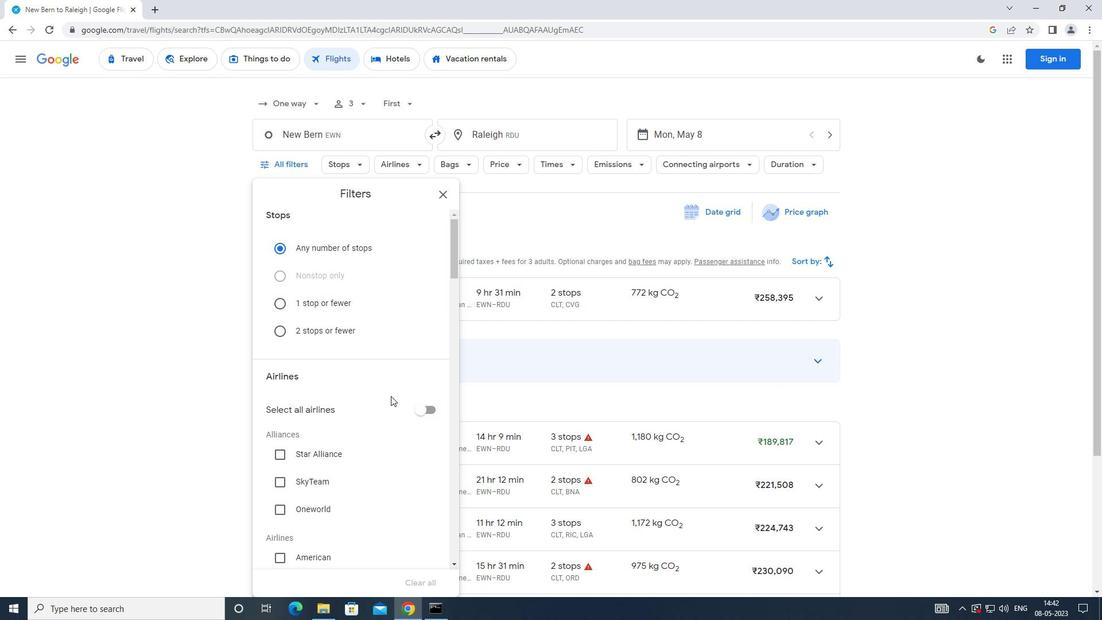 
Action: Mouse moved to (391, 399)
Screenshot: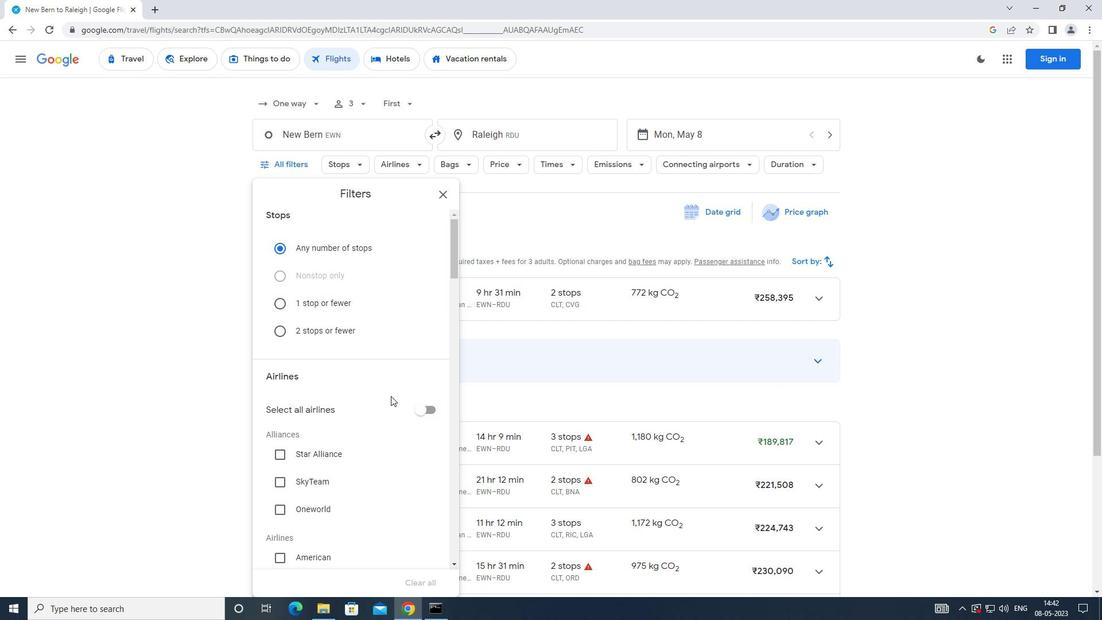 
Action: Mouse scrolled (391, 399) with delta (0, 0)
Screenshot: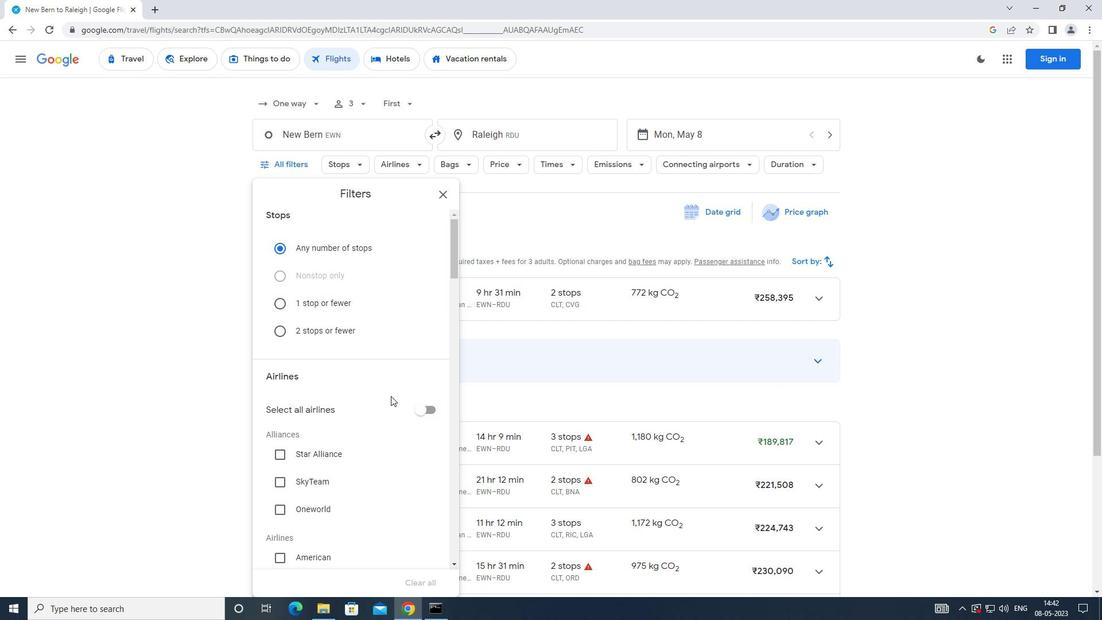 
Action: Mouse scrolled (391, 399) with delta (0, 0)
Screenshot: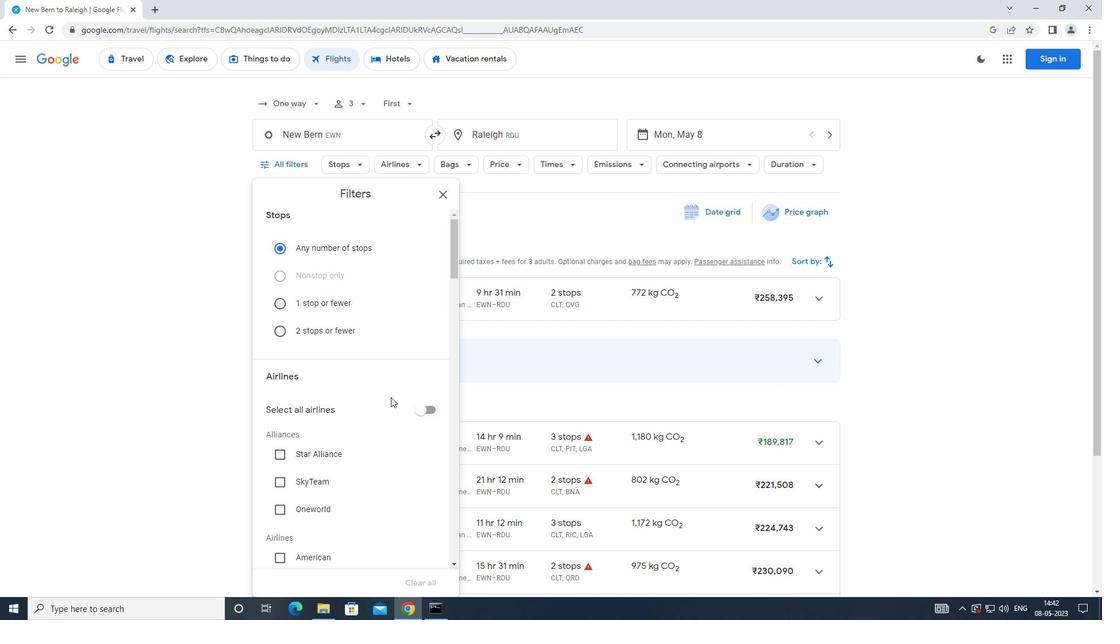 
Action: Mouse moved to (392, 399)
Screenshot: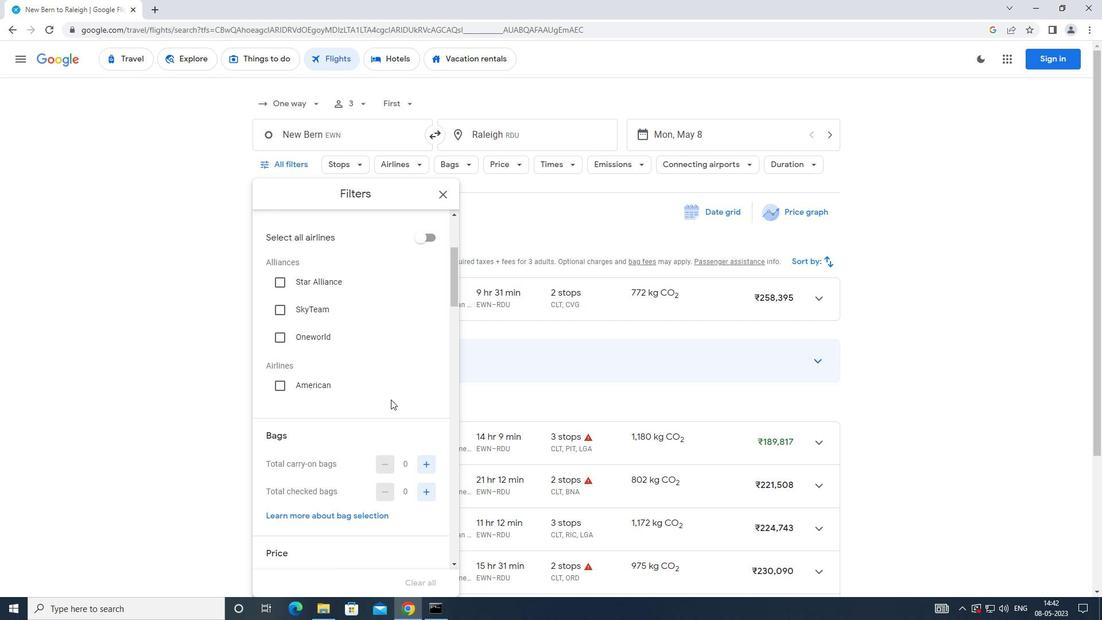 
Action: Mouse scrolled (392, 398) with delta (0, 0)
Screenshot: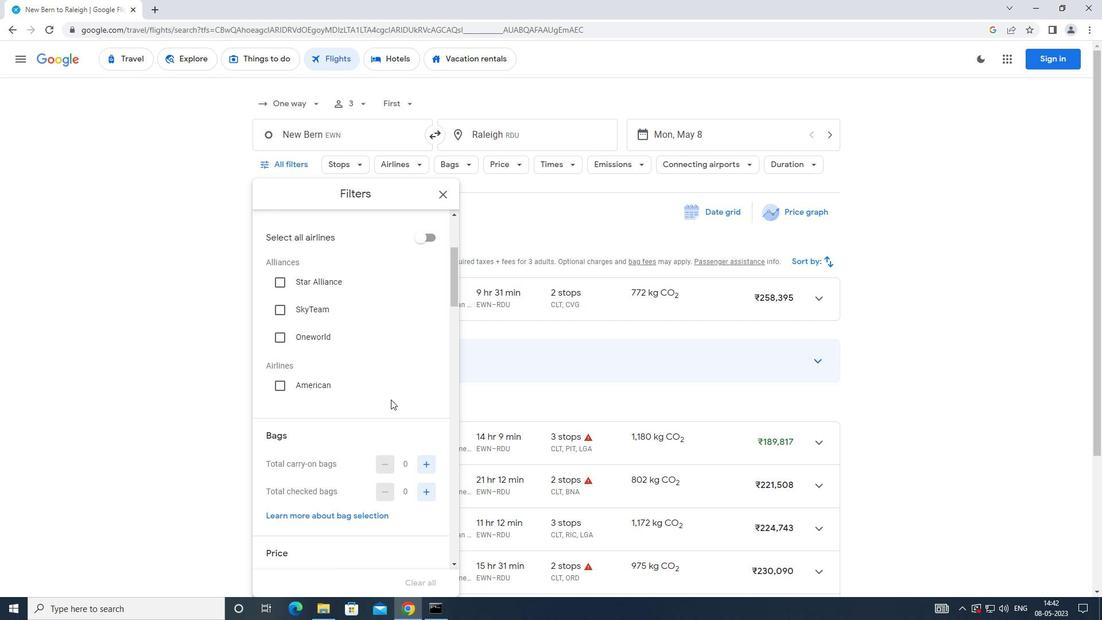 
Action: Mouse moved to (392, 399)
Screenshot: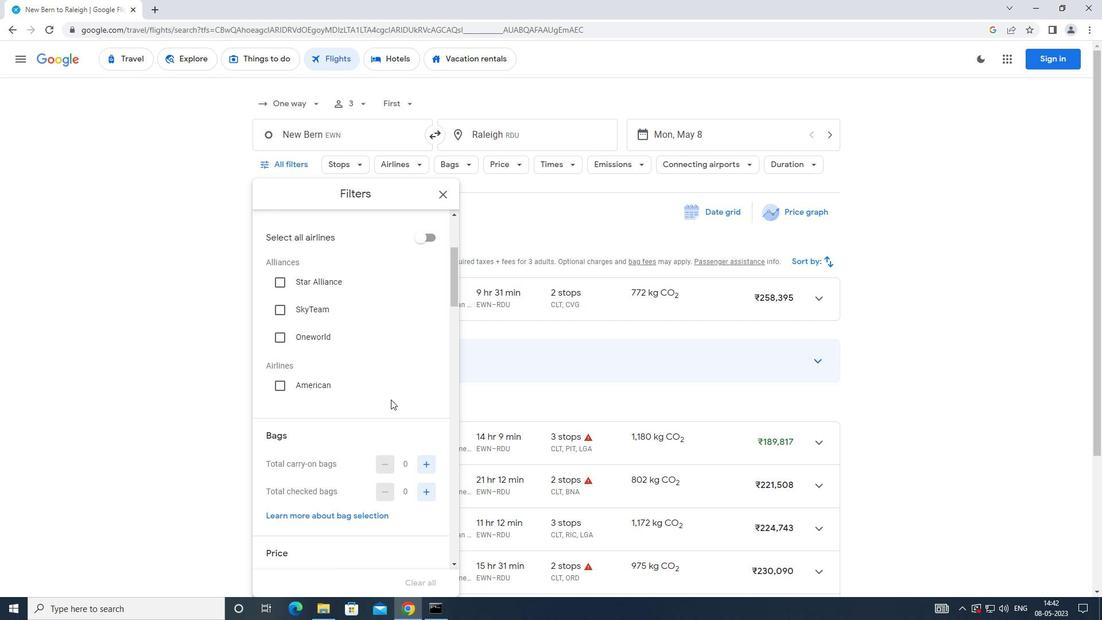 
Action: Mouse scrolled (392, 398) with delta (0, 0)
Screenshot: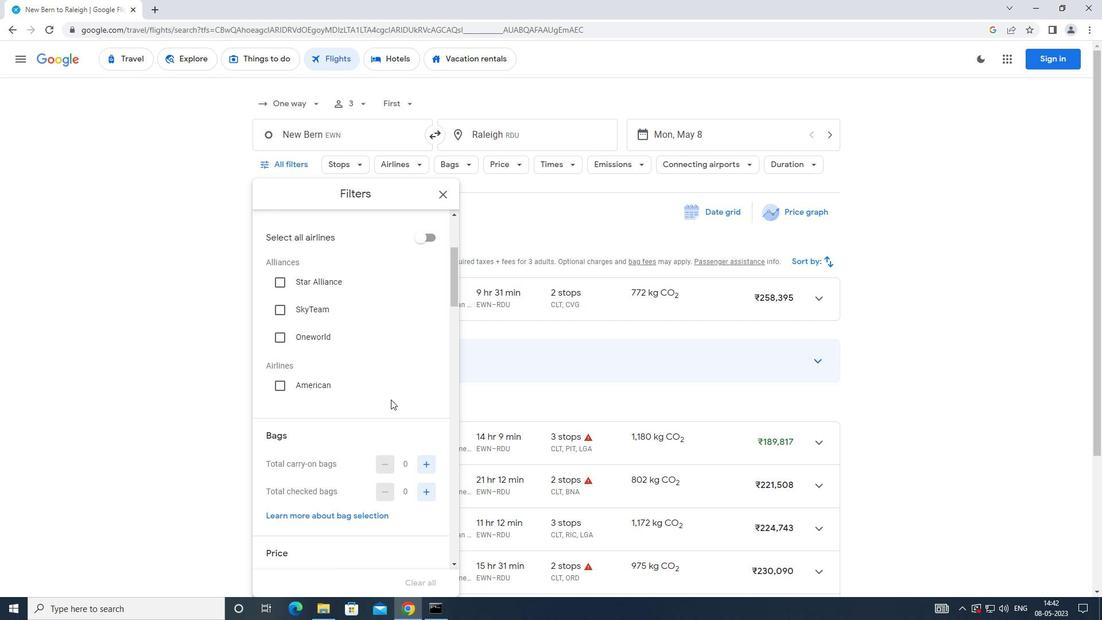 
Action: Mouse moved to (399, 391)
Screenshot: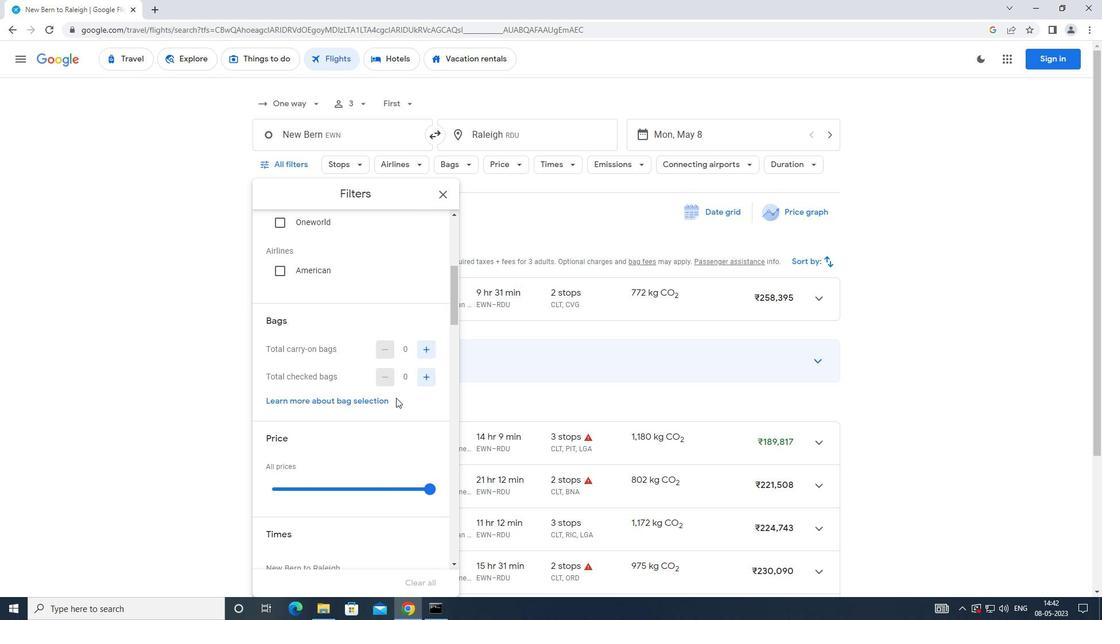 
Action: Mouse scrolled (399, 391) with delta (0, 0)
Screenshot: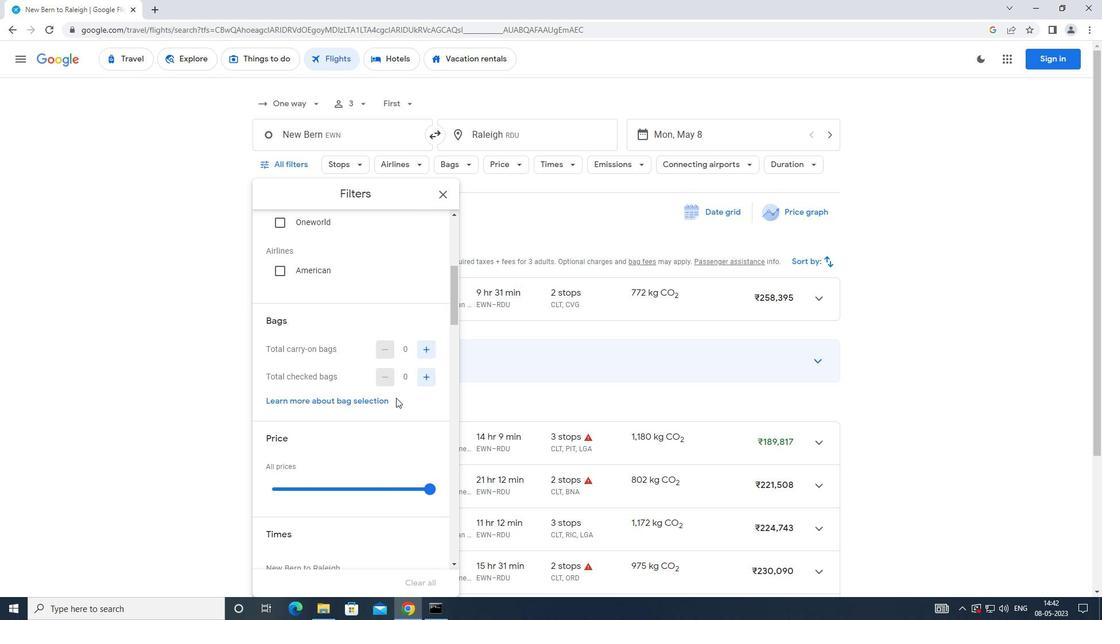 
Action: Mouse moved to (401, 388)
Screenshot: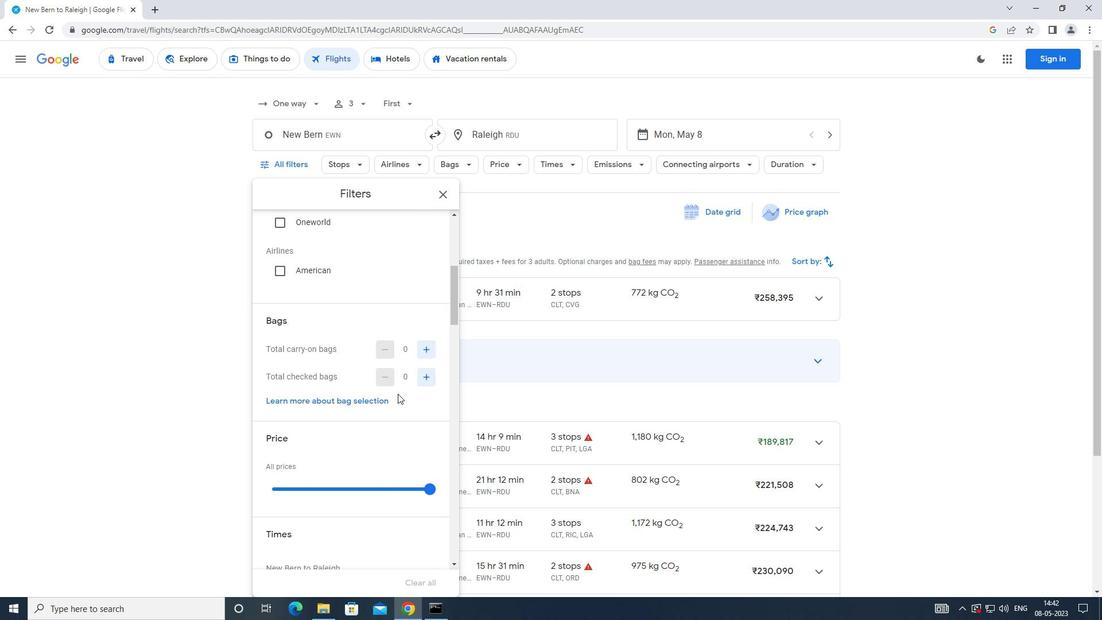
Action: Mouse scrolled (401, 388) with delta (0, 0)
Screenshot: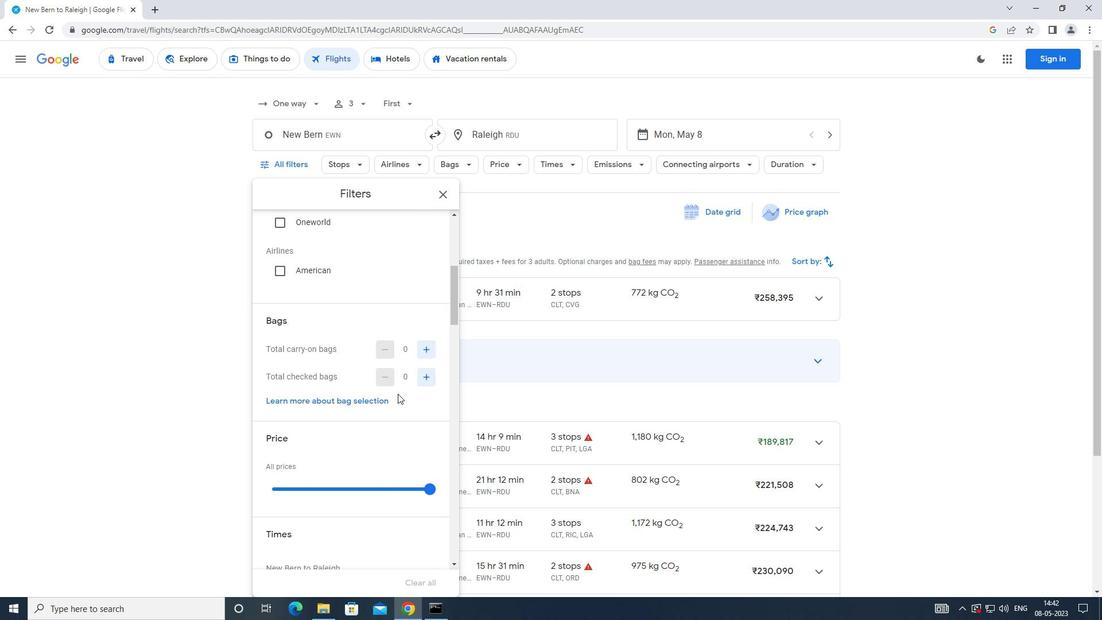 
Action: Mouse moved to (413, 381)
Screenshot: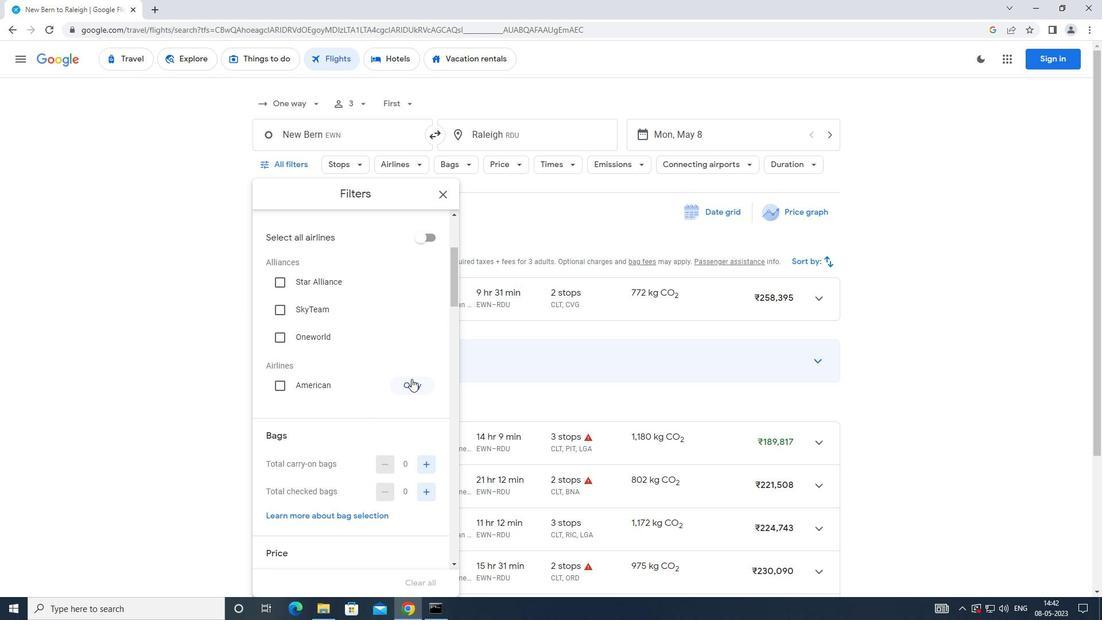 
Action: Mouse scrolled (413, 381) with delta (0, 0)
Screenshot: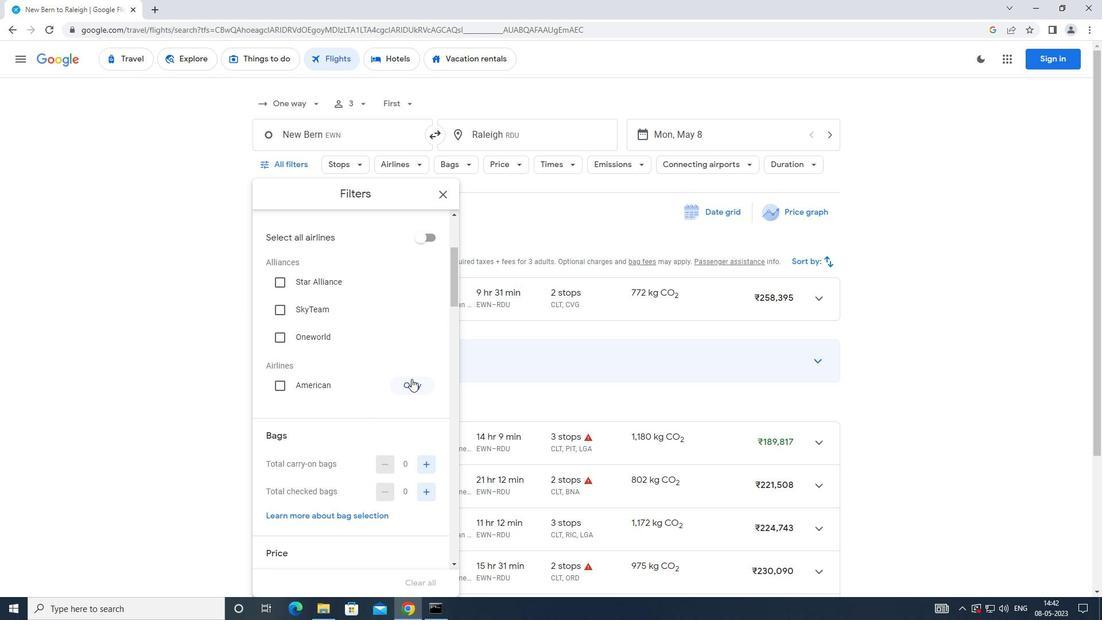 
Action: Mouse moved to (414, 384)
Screenshot: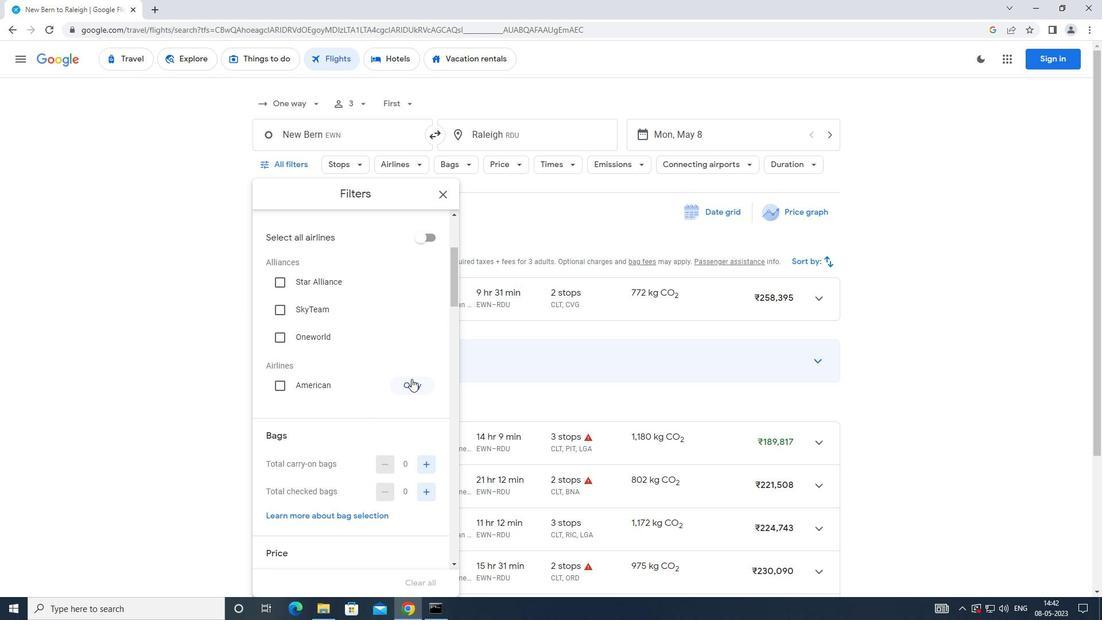 
Action: Mouse scrolled (414, 383) with delta (0, 0)
Screenshot: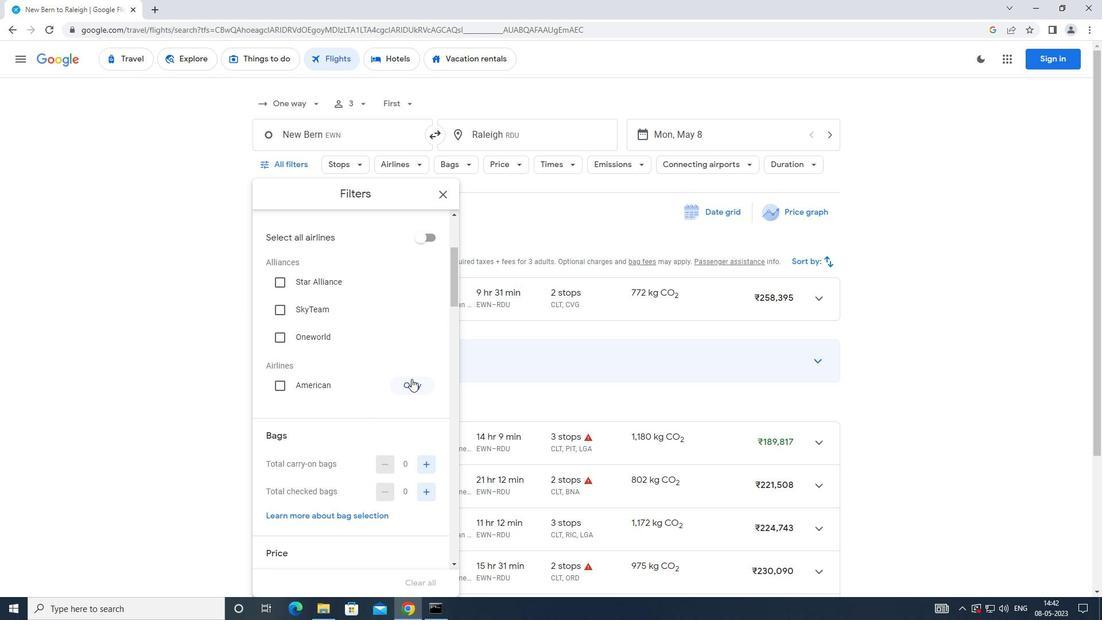 
Action: Mouse moved to (425, 353)
Screenshot: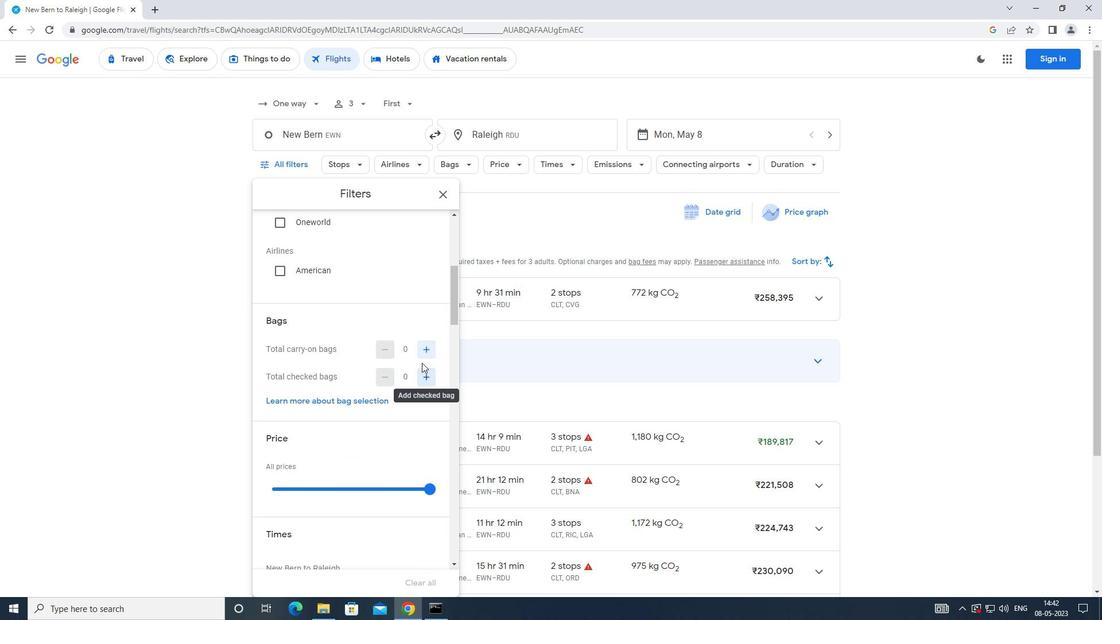 
Action: Mouse pressed left at (425, 353)
Screenshot: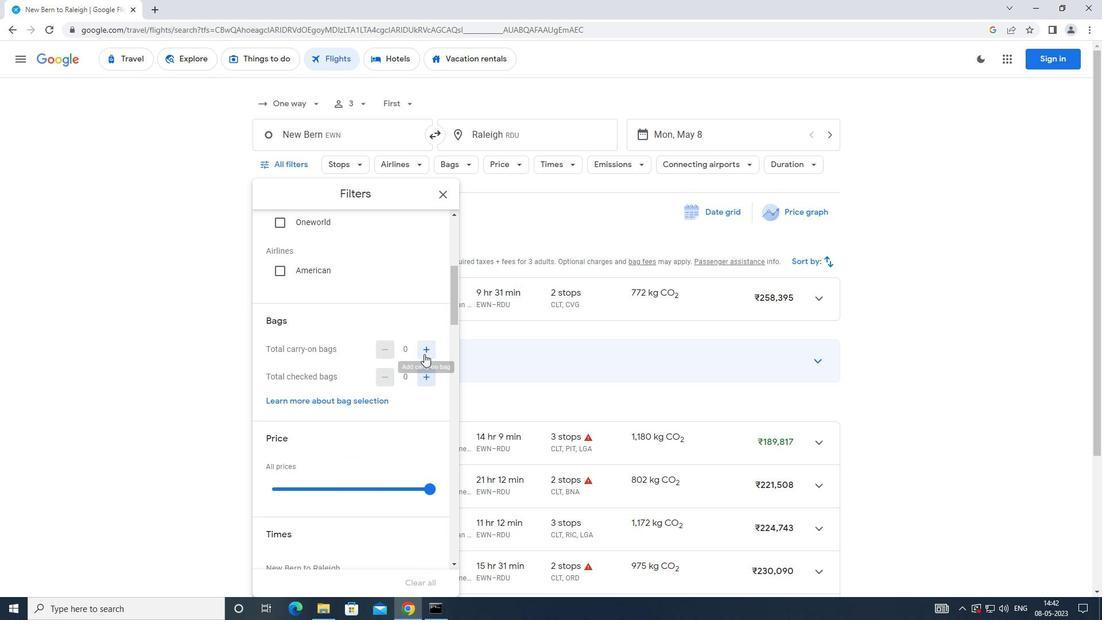 
Action: Mouse moved to (383, 385)
Screenshot: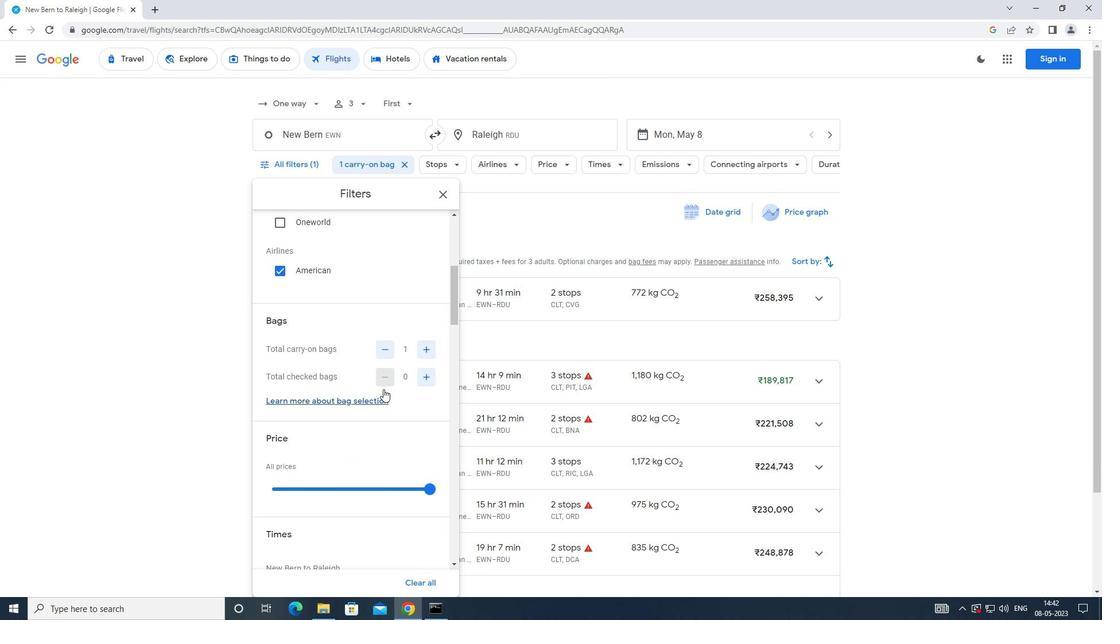 
Action: Mouse scrolled (383, 385) with delta (0, 0)
Screenshot: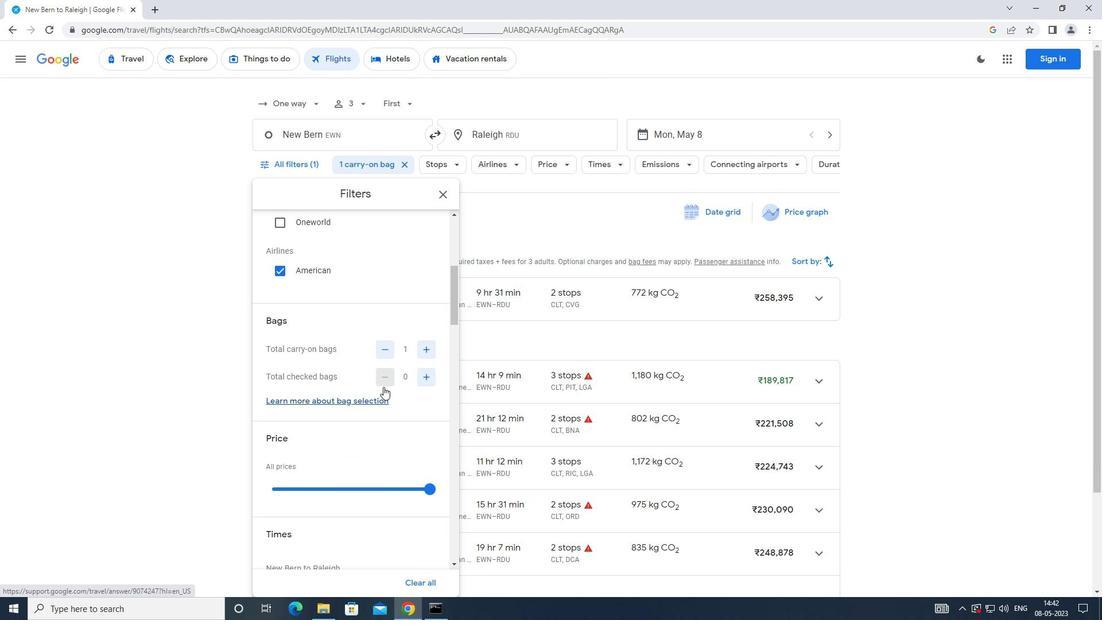 
Action: Mouse moved to (383, 385)
Screenshot: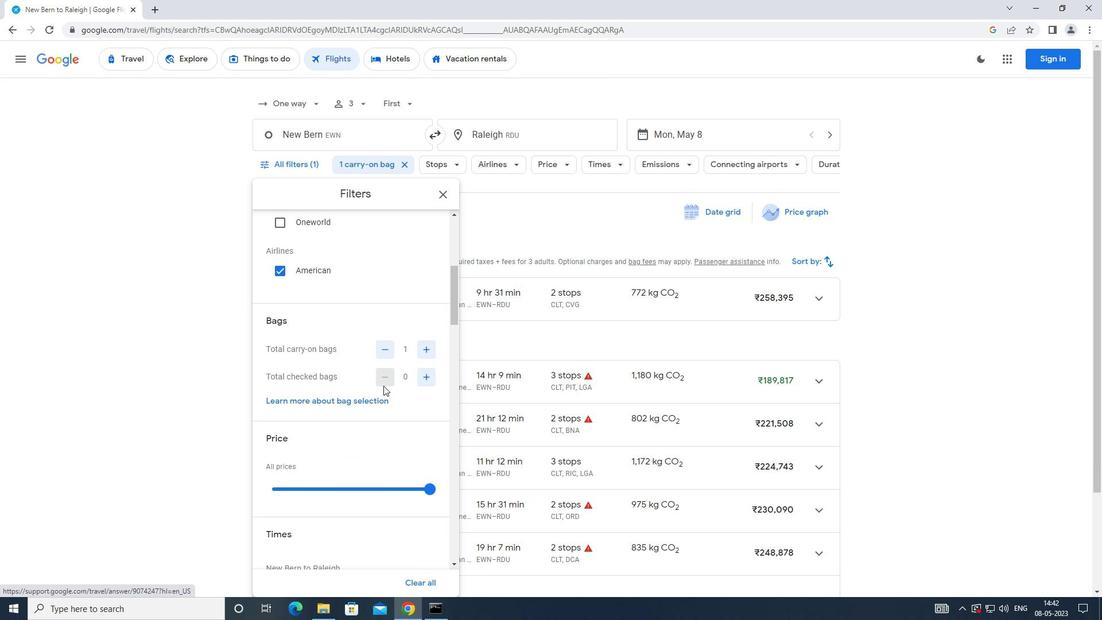 
Action: Mouse scrolled (383, 385) with delta (0, 0)
Screenshot: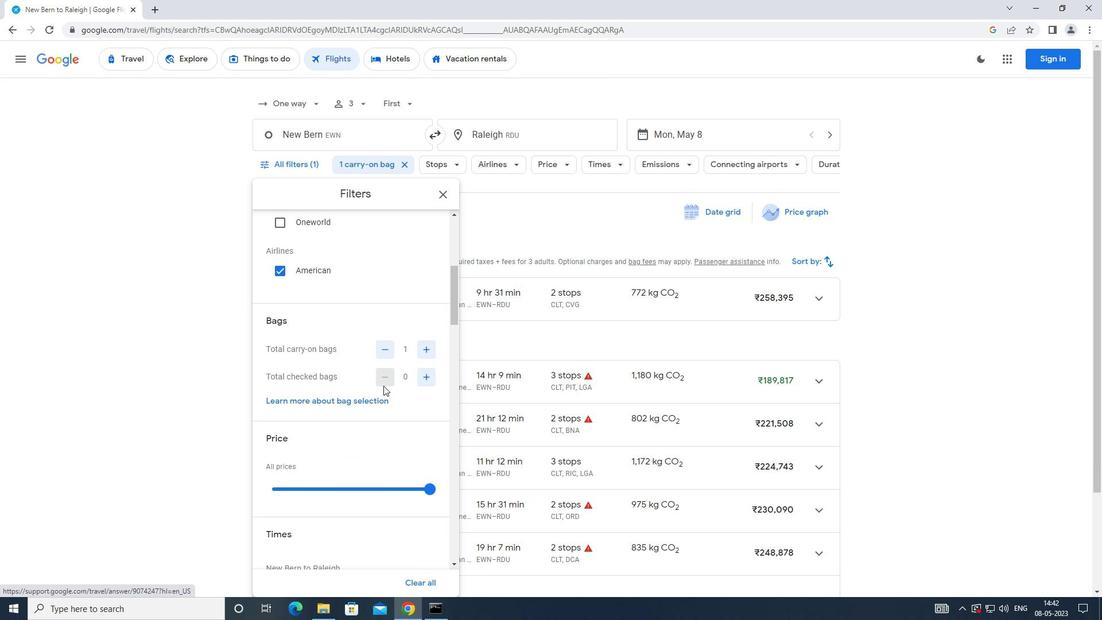 
Action: Mouse moved to (382, 385)
Screenshot: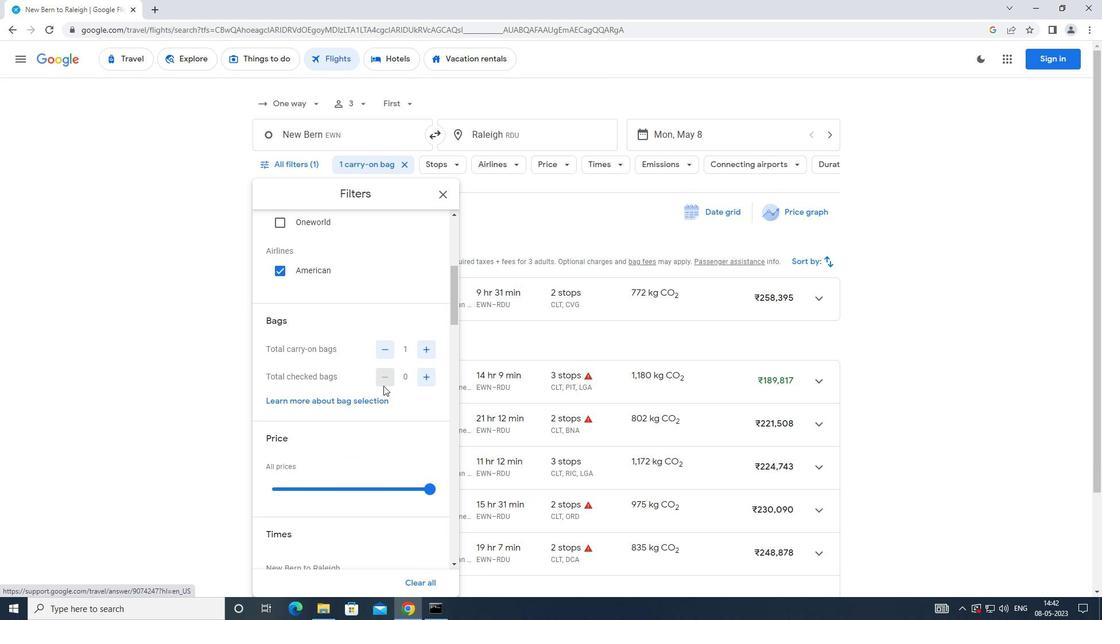 
Action: Mouse scrolled (382, 385) with delta (0, 0)
Screenshot: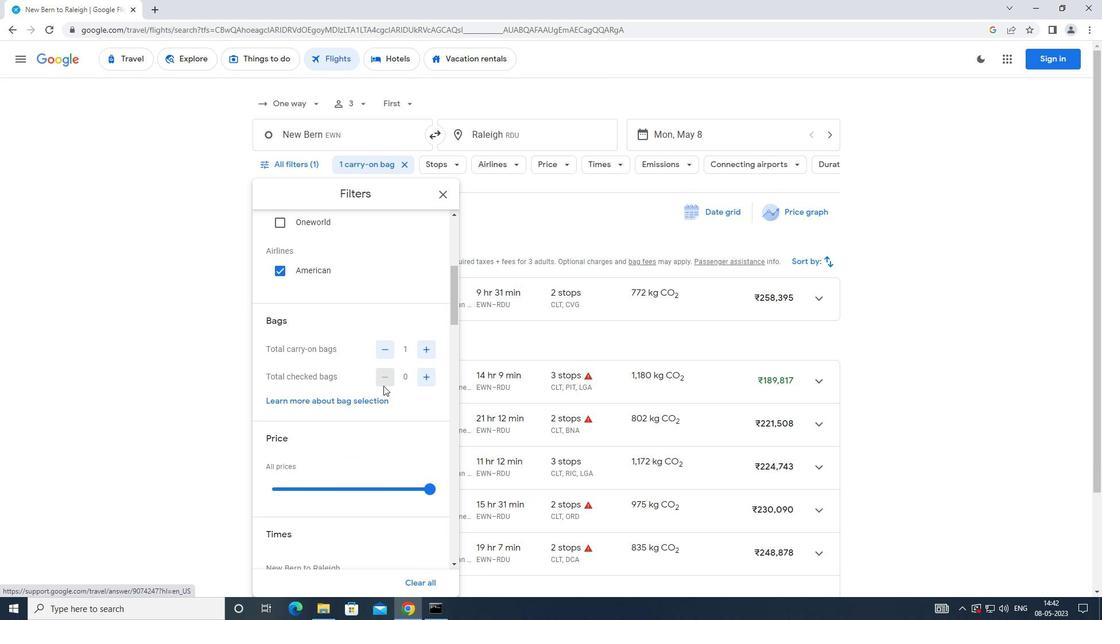 
Action: Mouse moved to (430, 315)
Screenshot: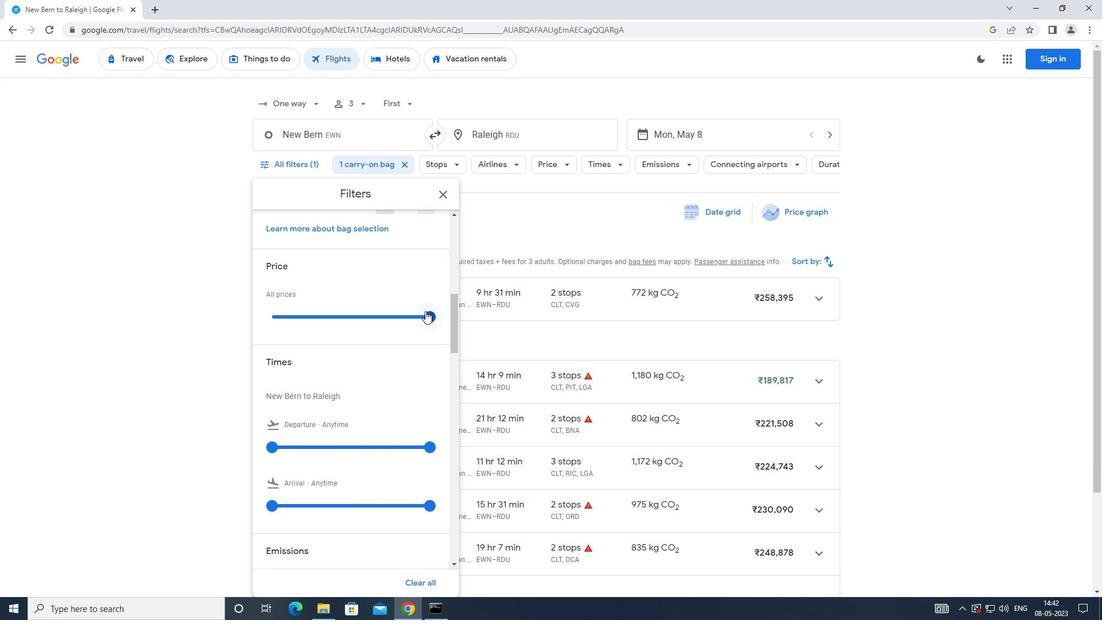 
Action: Mouse pressed left at (430, 315)
Screenshot: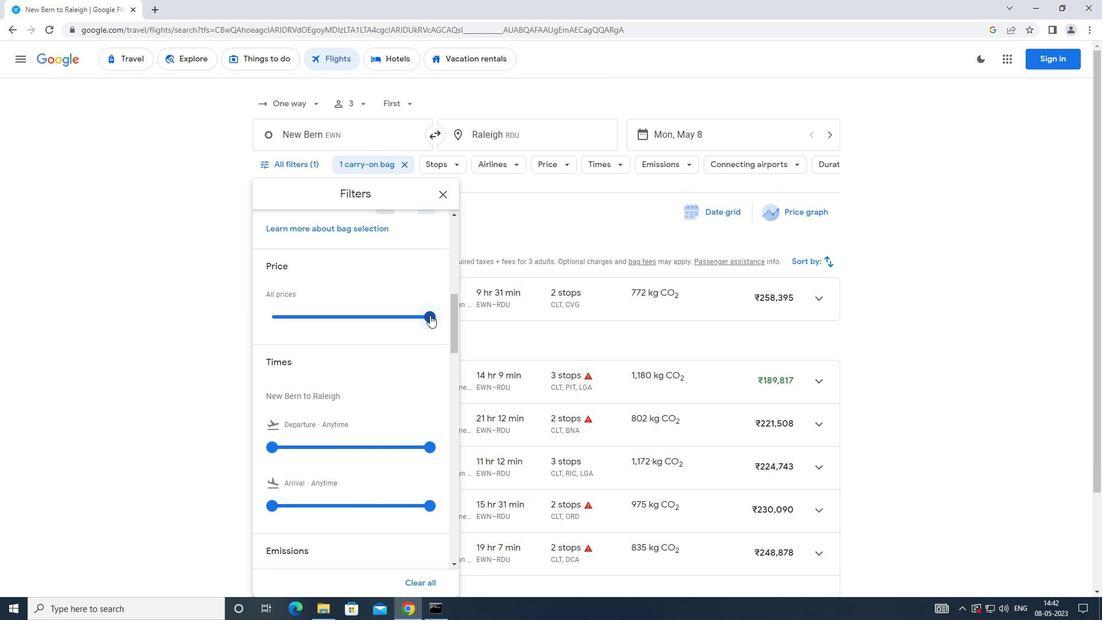 
Action: Mouse moved to (322, 337)
Screenshot: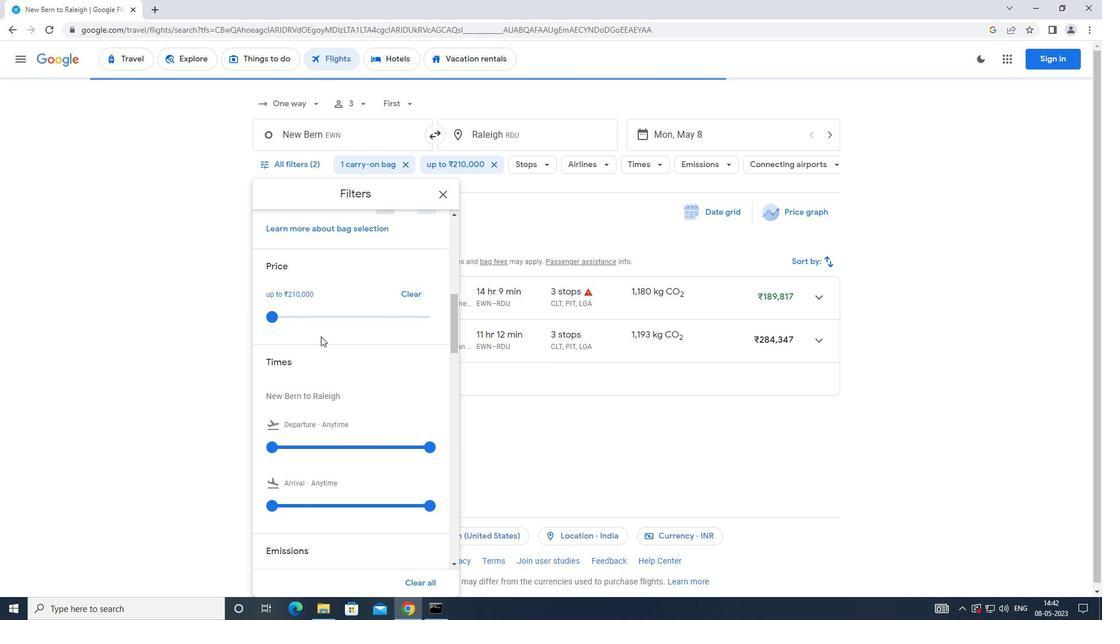 
Action: Mouse scrolled (322, 336) with delta (0, 0)
Screenshot: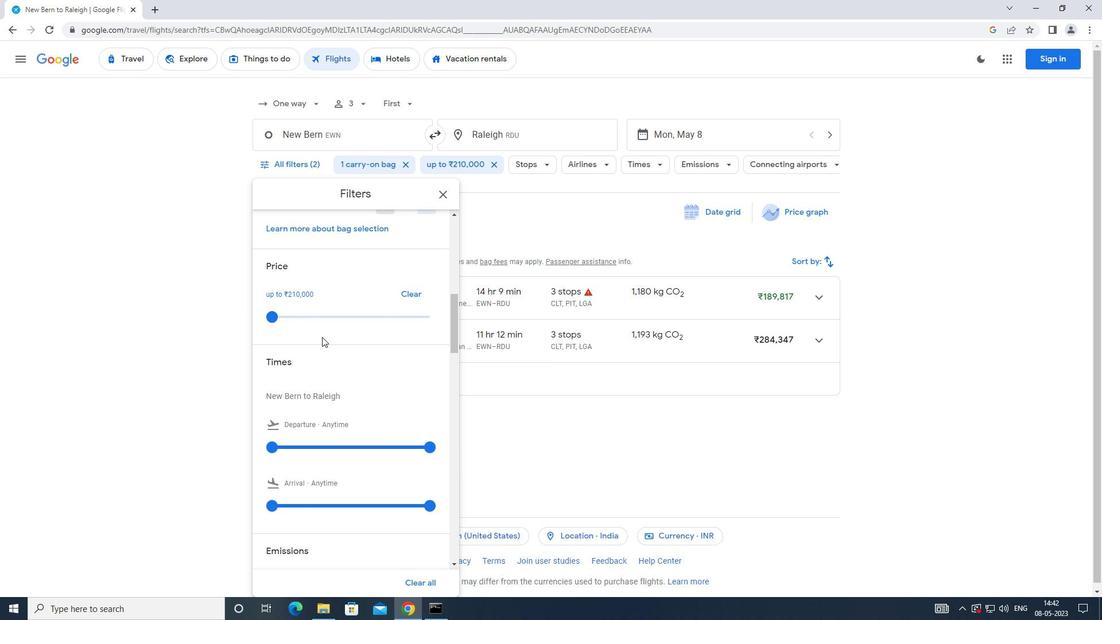 
Action: Mouse moved to (322, 337)
Screenshot: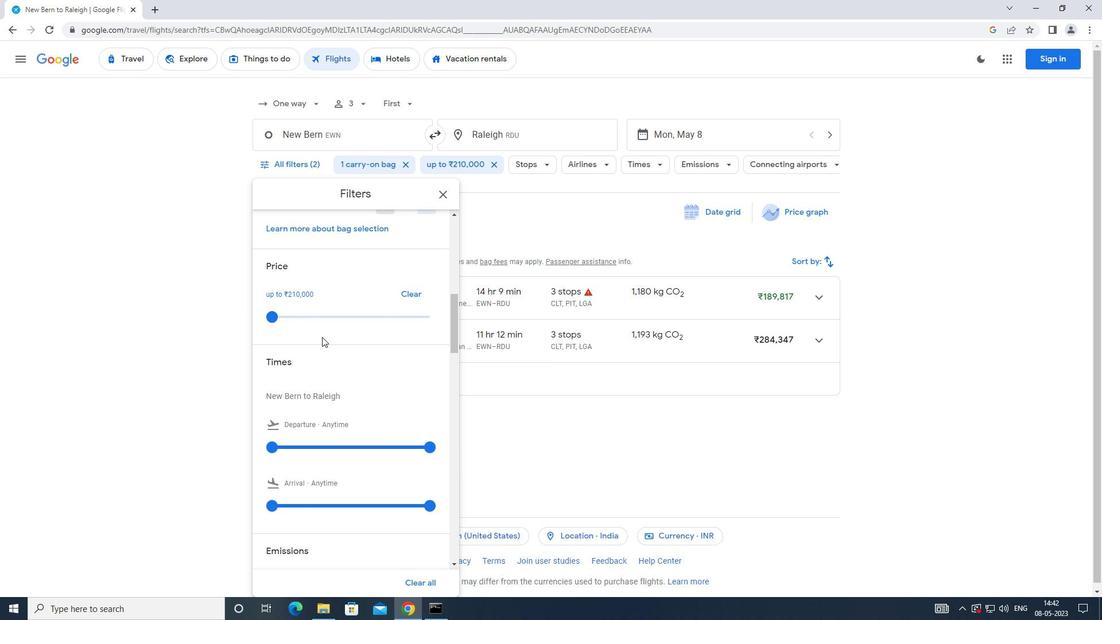 
Action: Mouse scrolled (322, 336) with delta (0, 0)
Screenshot: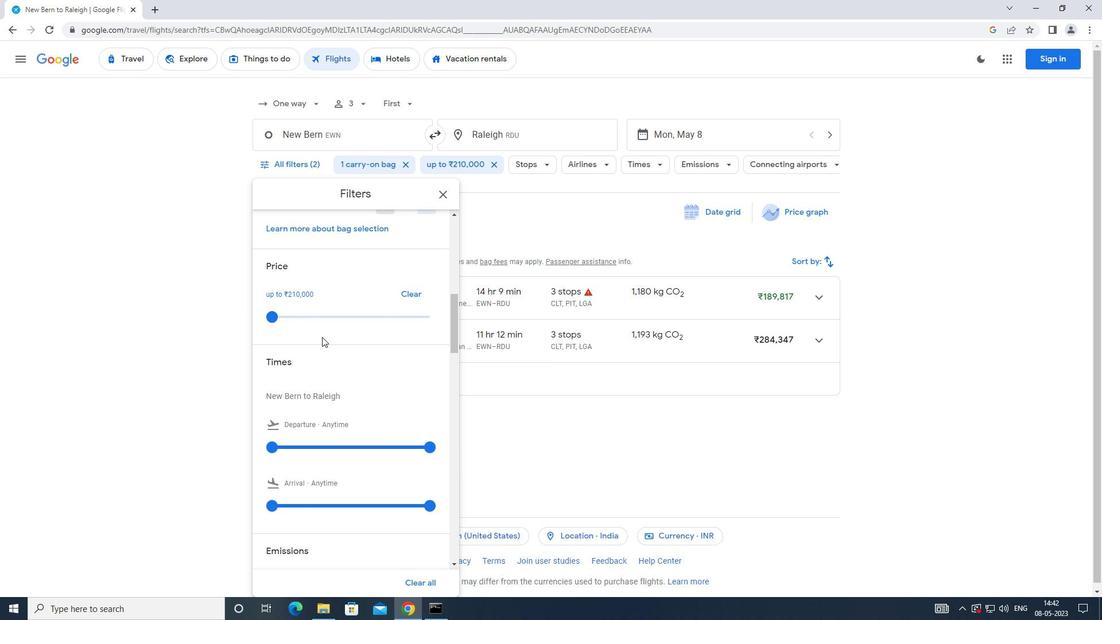 
Action: Mouse scrolled (322, 336) with delta (0, 0)
Screenshot: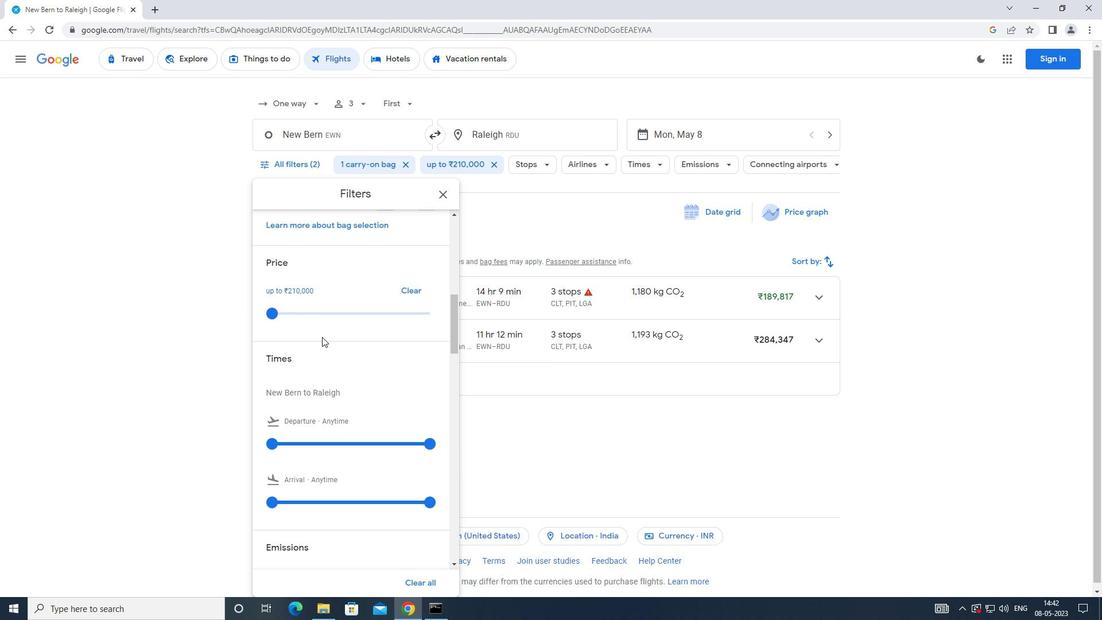 
Action: Mouse moved to (273, 276)
Screenshot: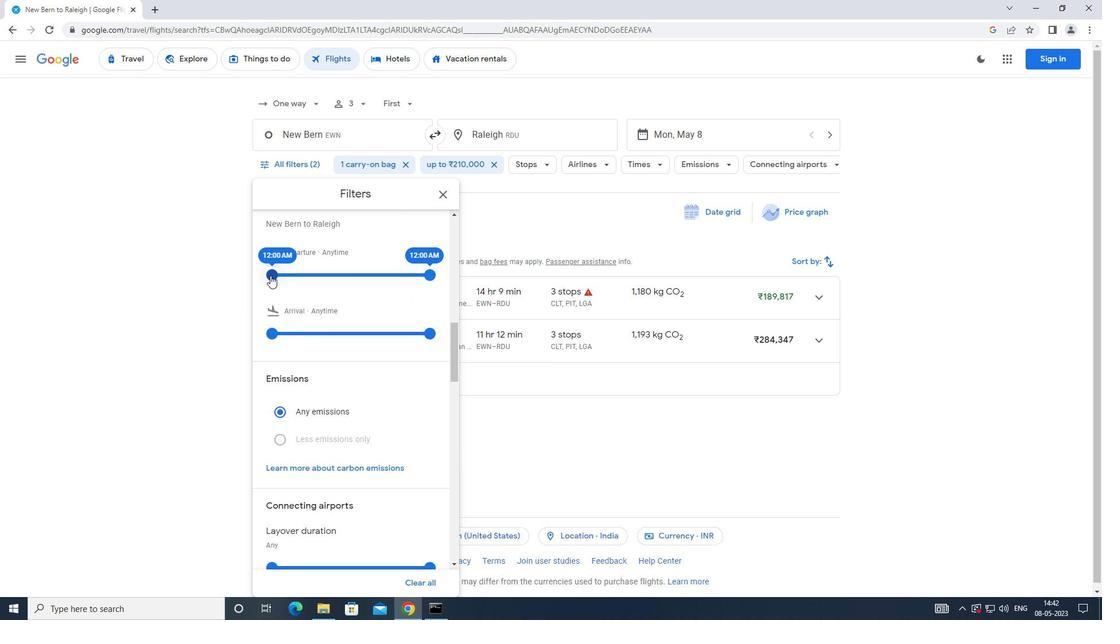 
Action: Mouse pressed left at (273, 276)
Screenshot: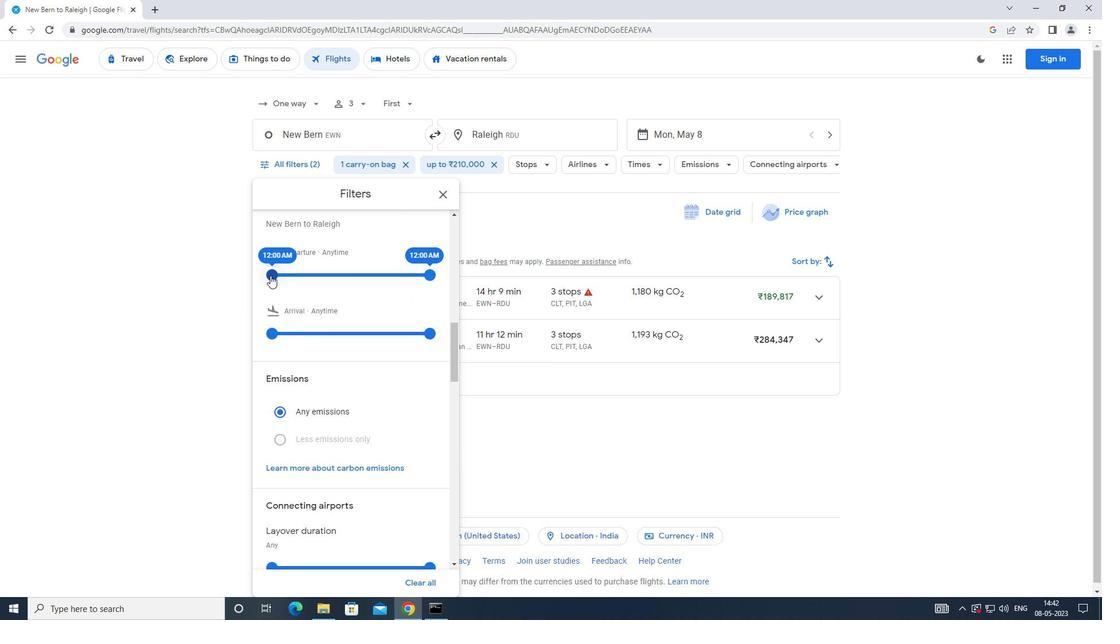 
Action: Mouse moved to (427, 278)
Screenshot: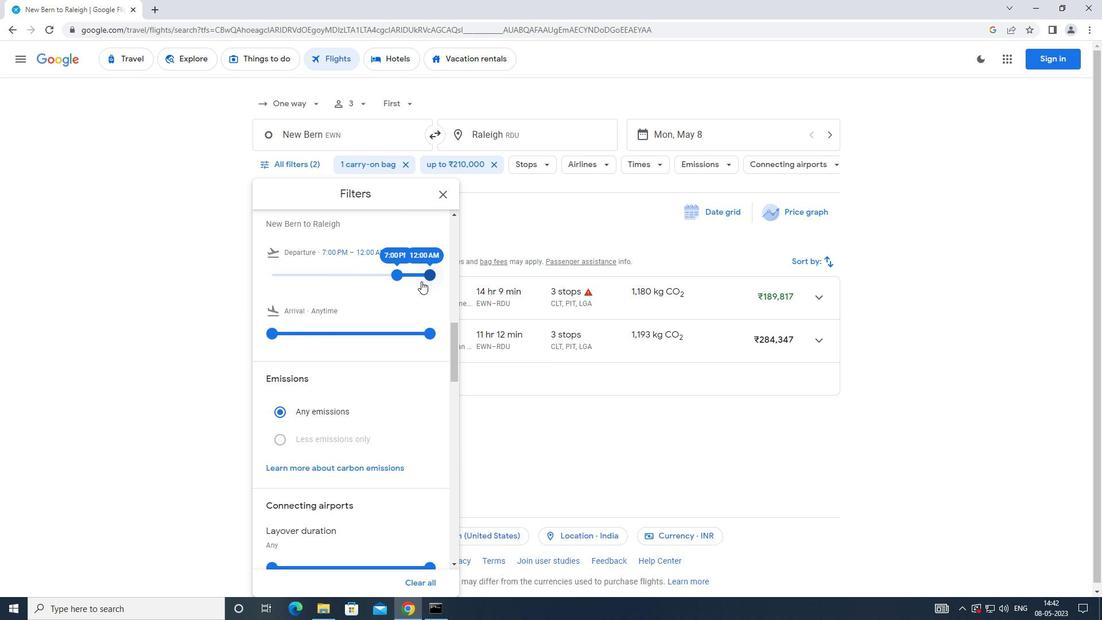 
Action: Mouse pressed left at (427, 278)
Screenshot: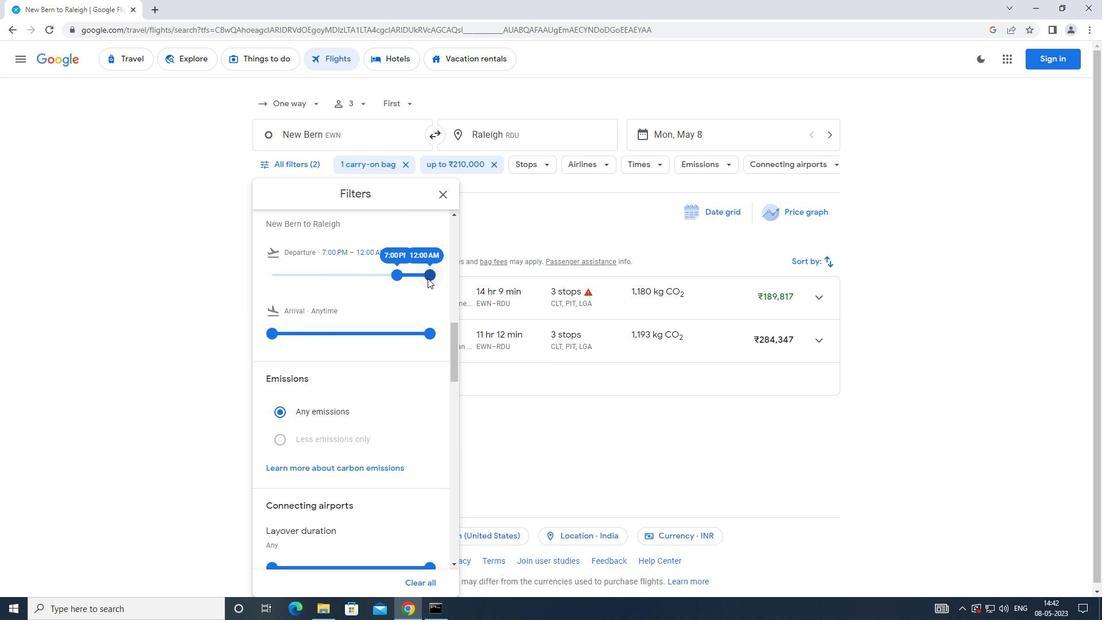 
Action: Mouse moved to (441, 194)
Screenshot: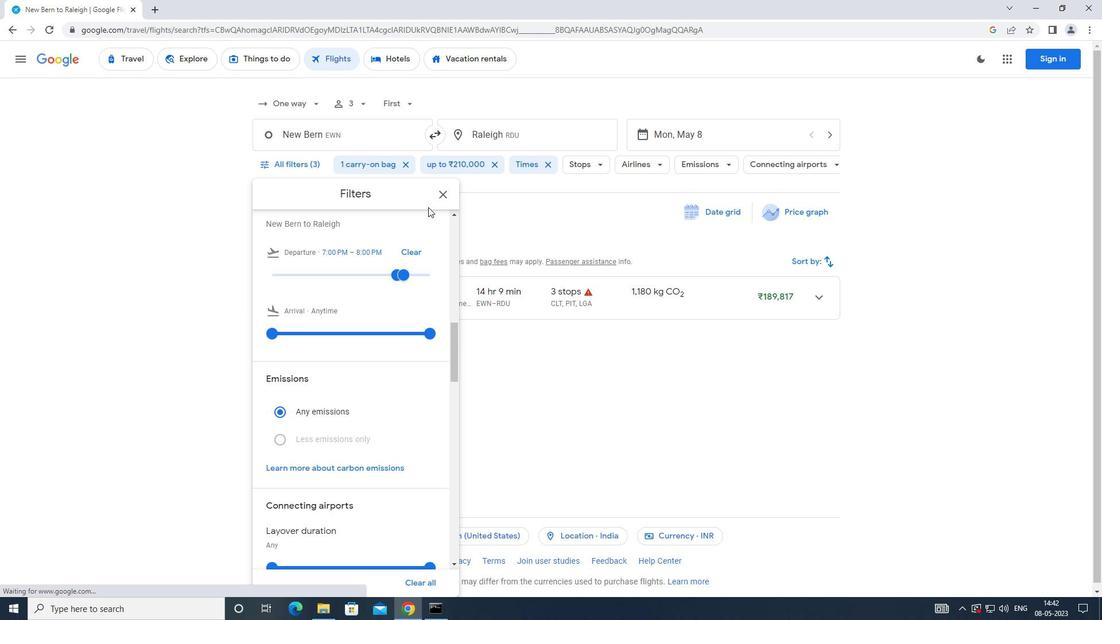
Action: Mouse pressed left at (441, 194)
Screenshot: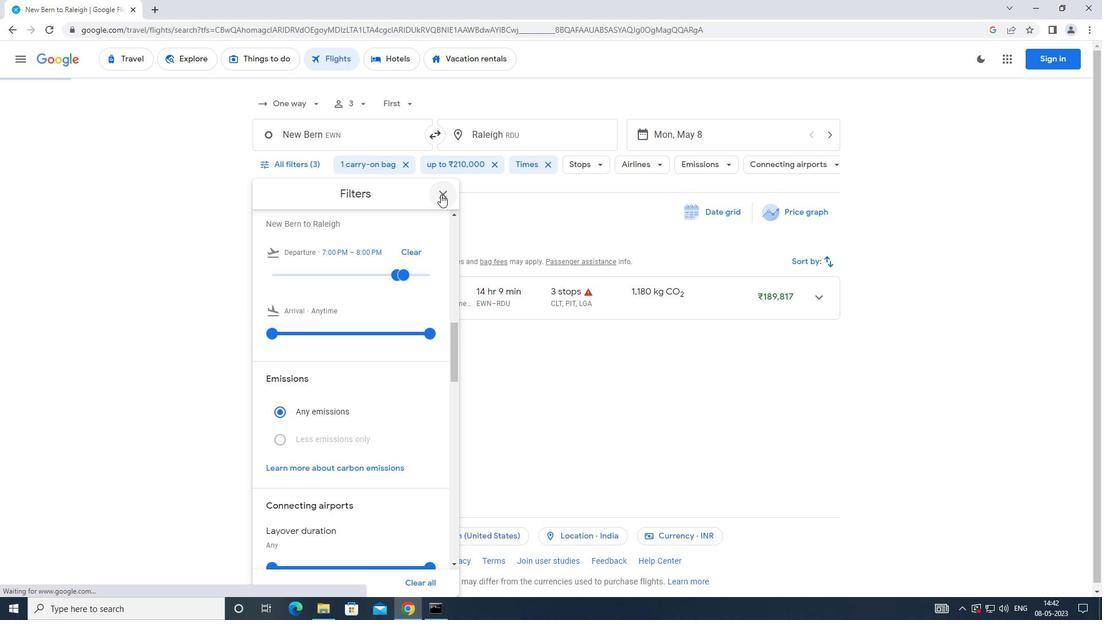 
Action: Mouse moved to (441, 203)
Screenshot: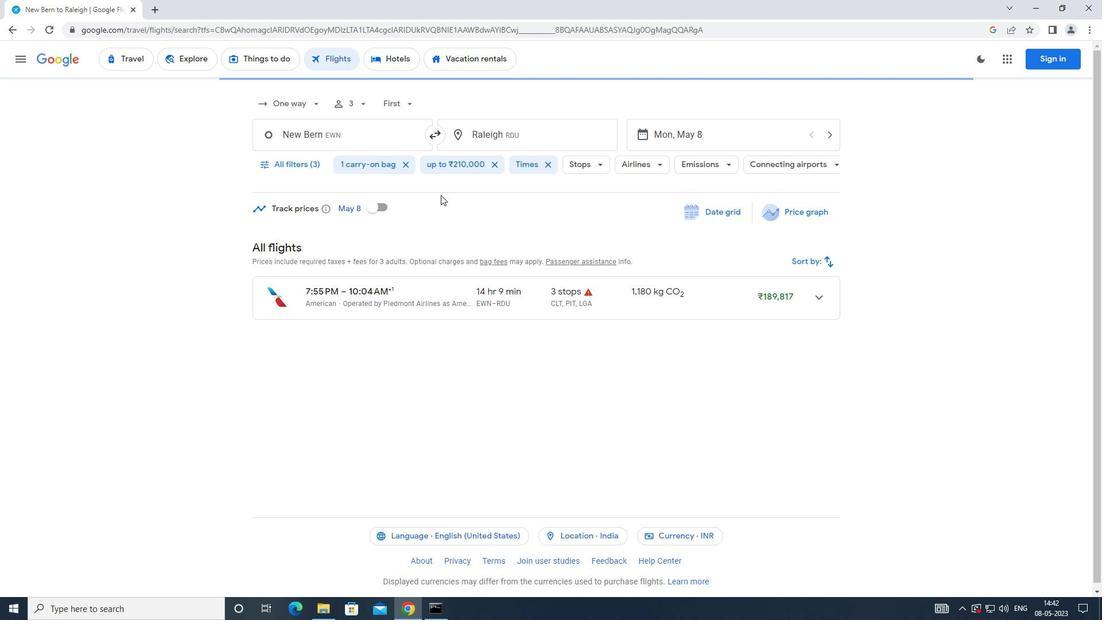 
